 Task: Check the average views per listing of quartz counters in the last 1 year.
Action: Mouse moved to (1086, 249)
Screenshot: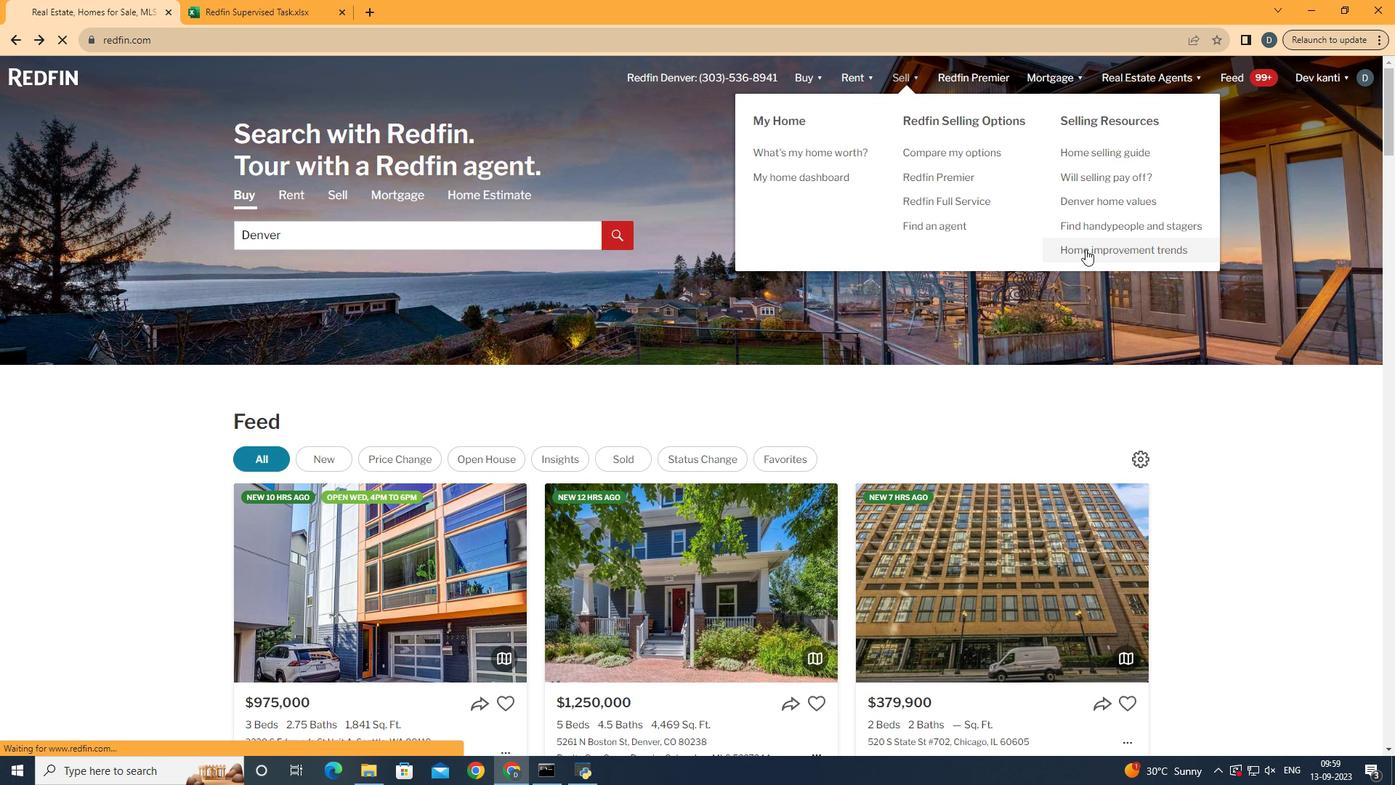 
Action: Mouse pressed left at (1086, 249)
Screenshot: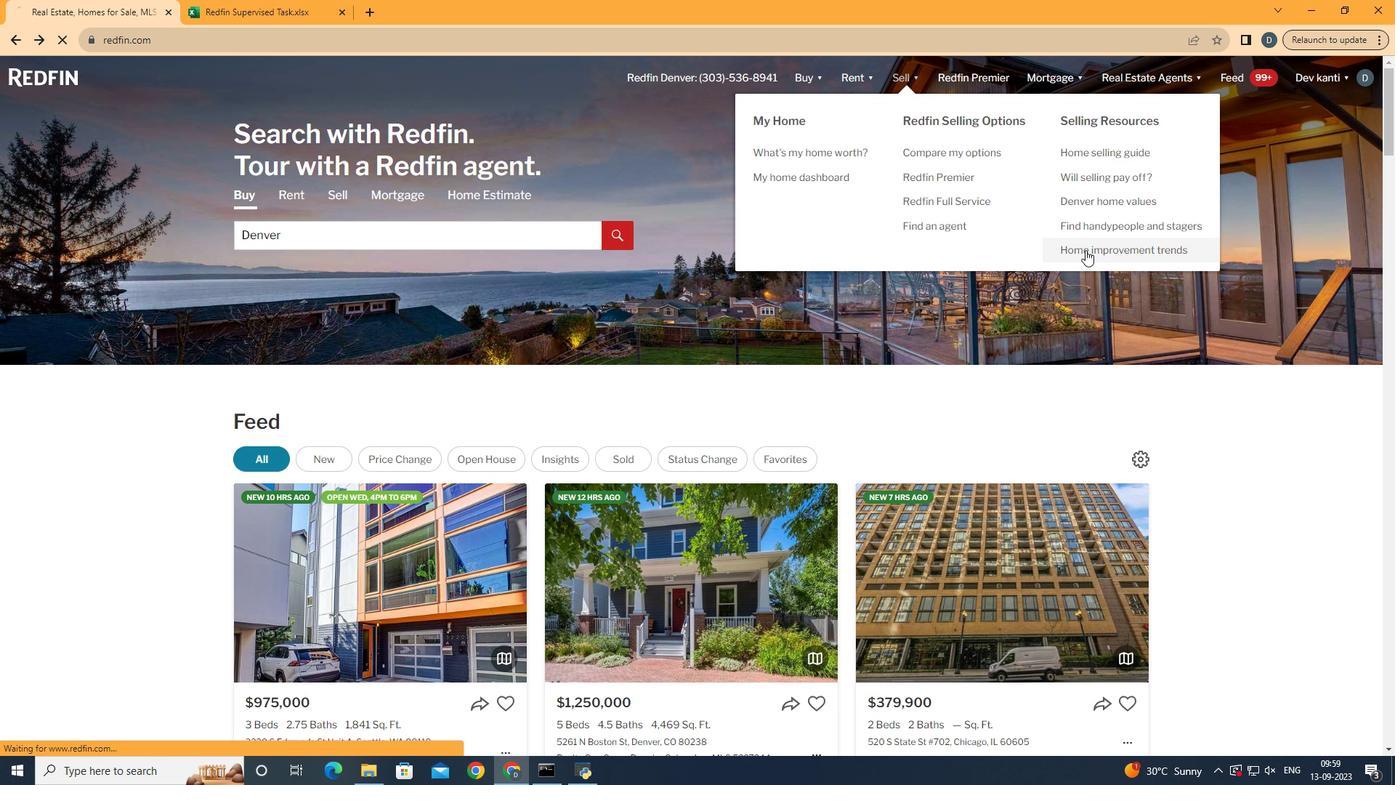 
Action: Mouse moved to (348, 277)
Screenshot: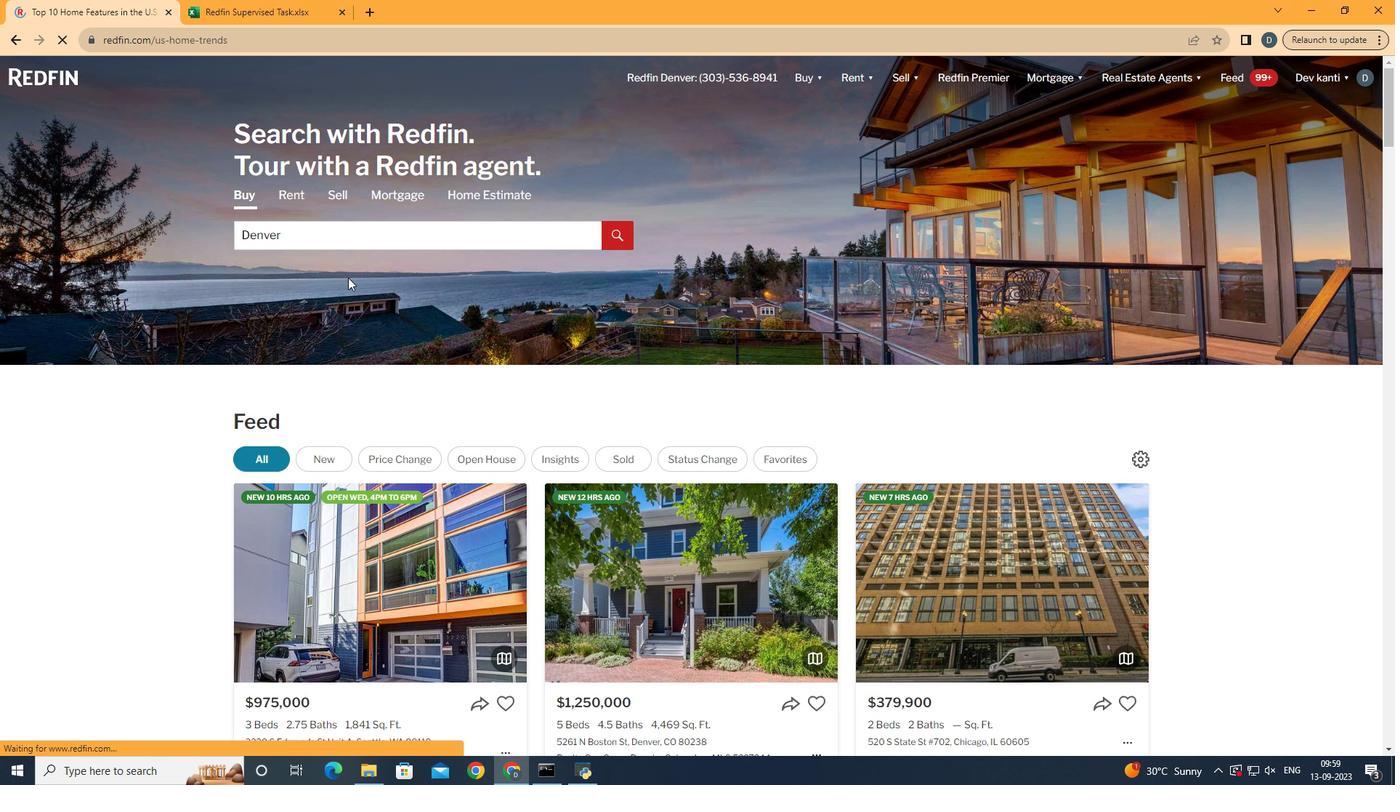 
Action: Mouse pressed left at (348, 277)
Screenshot: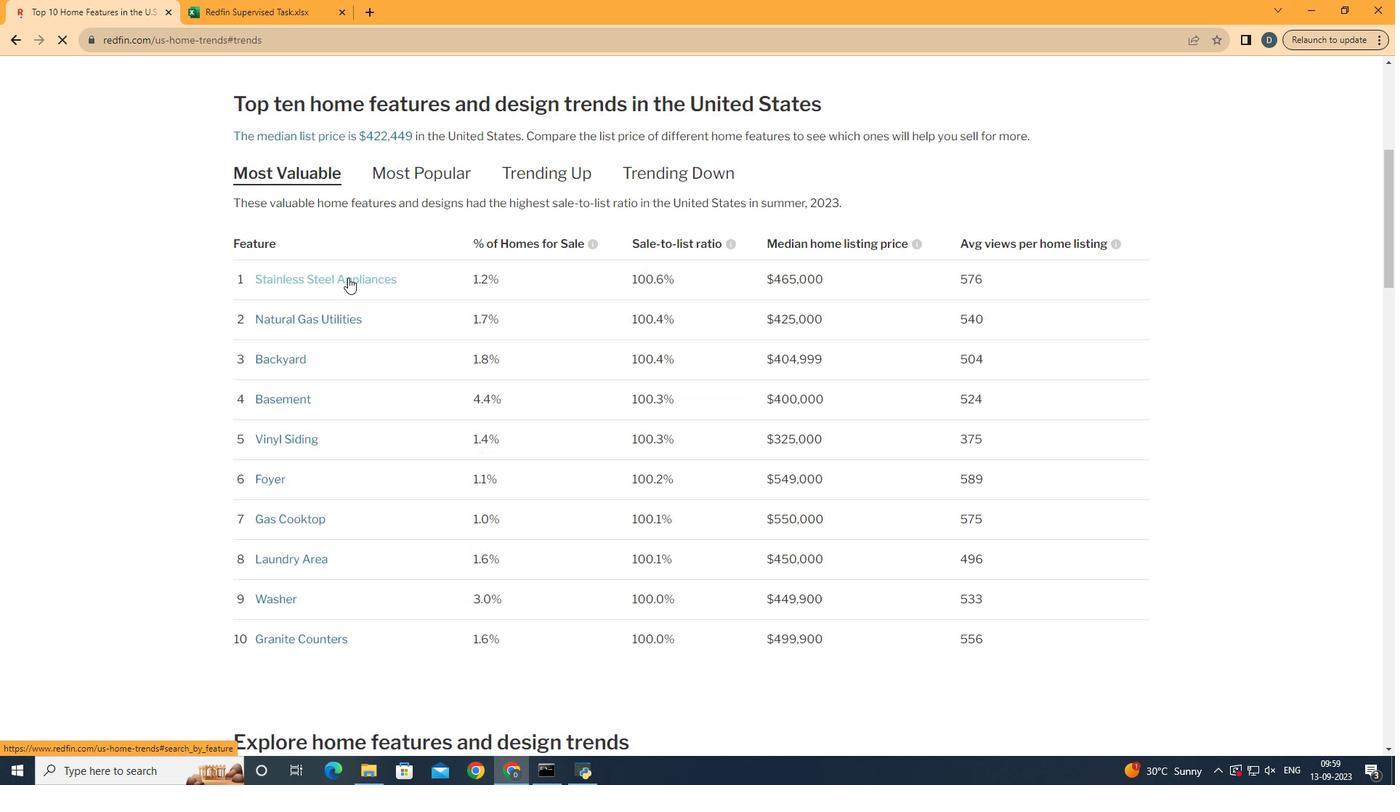 
Action: Mouse moved to (444, 429)
Screenshot: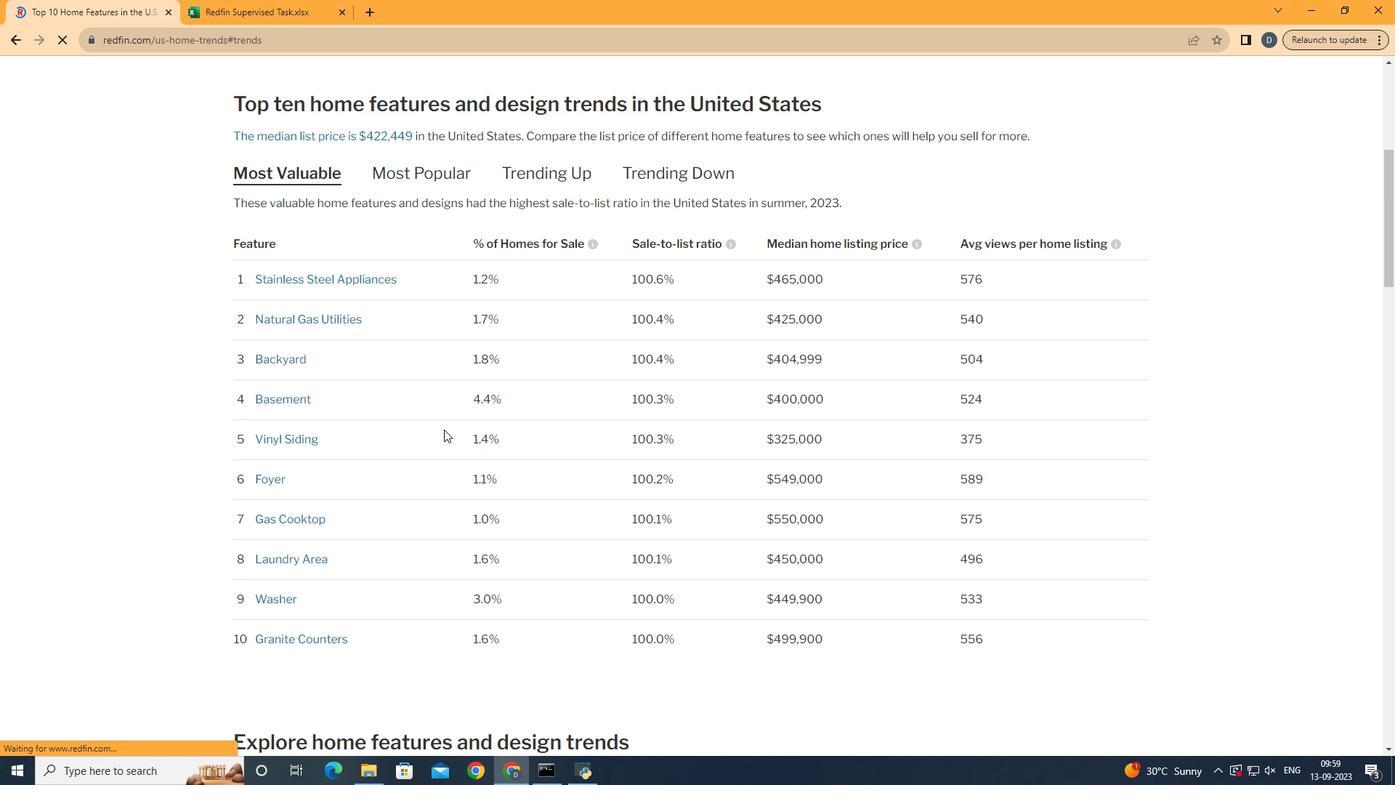 
Action: Mouse scrolled (444, 428) with delta (0, 0)
Screenshot: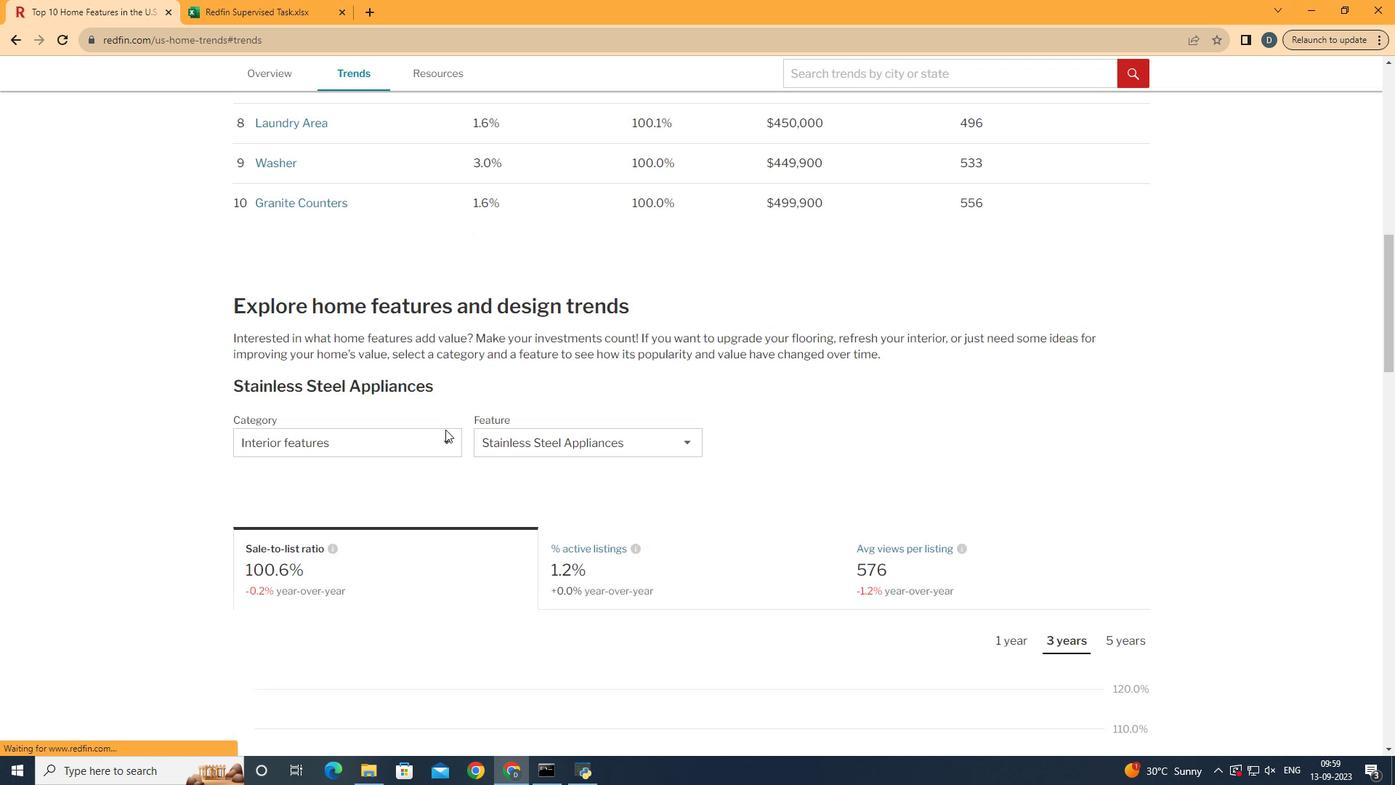 
Action: Mouse scrolled (444, 428) with delta (0, 0)
Screenshot: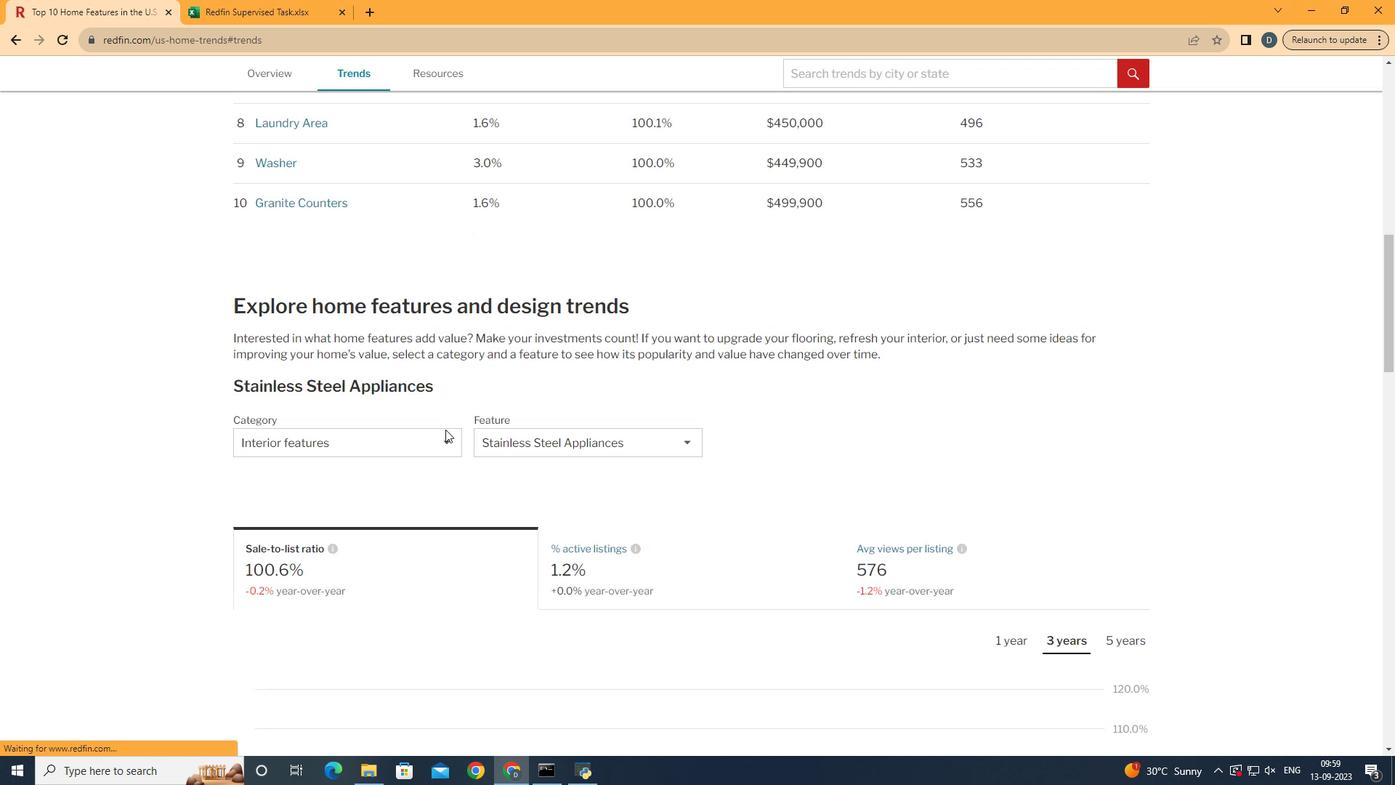
Action: Mouse scrolled (444, 428) with delta (0, 0)
Screenshot: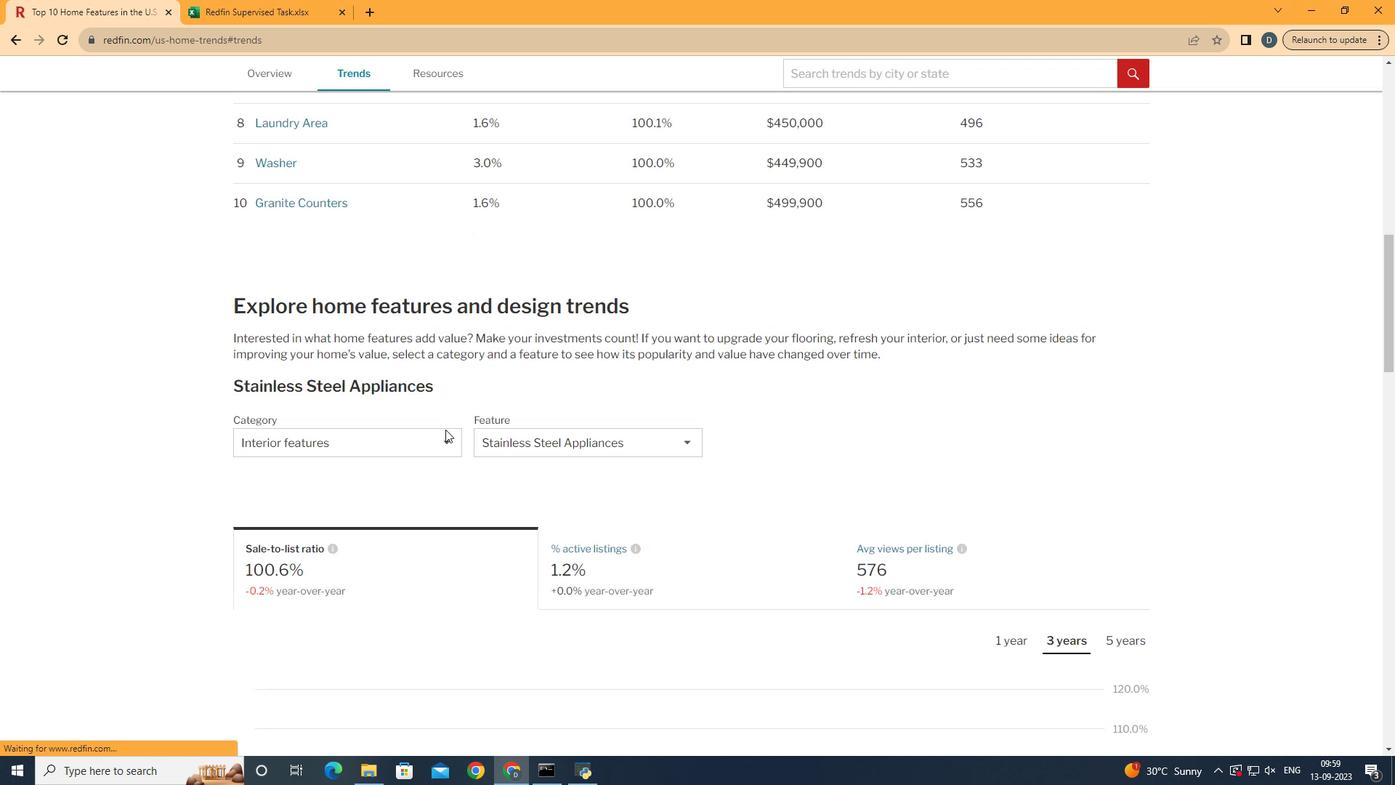 
Action: Mouse scrolled (444, 428) with delta (0, 0)
Screenshot: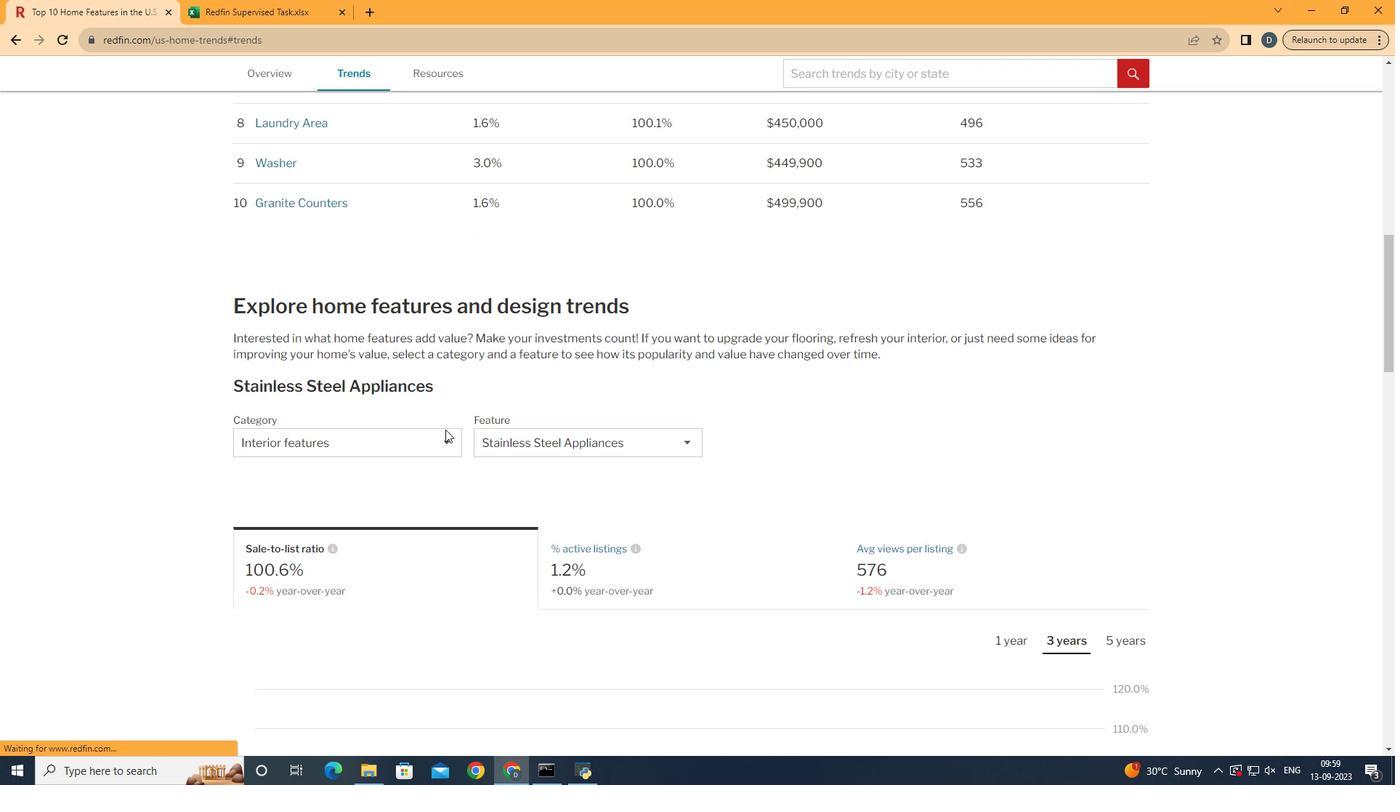 
Action: Mouse scrolled (444, 428) with delta (0, 0)
Screenshot: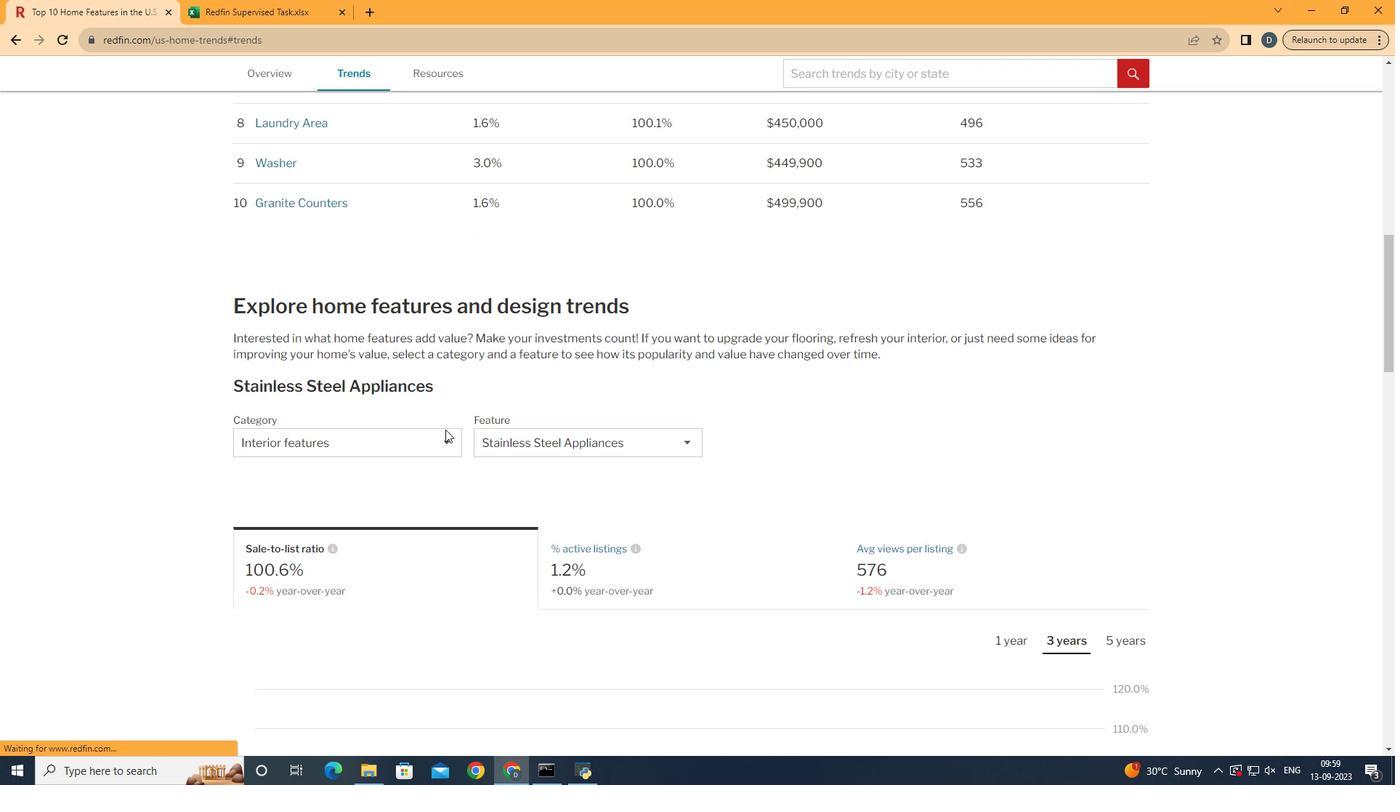 
Action: Mouse moved to (445, 429)
Screenshot: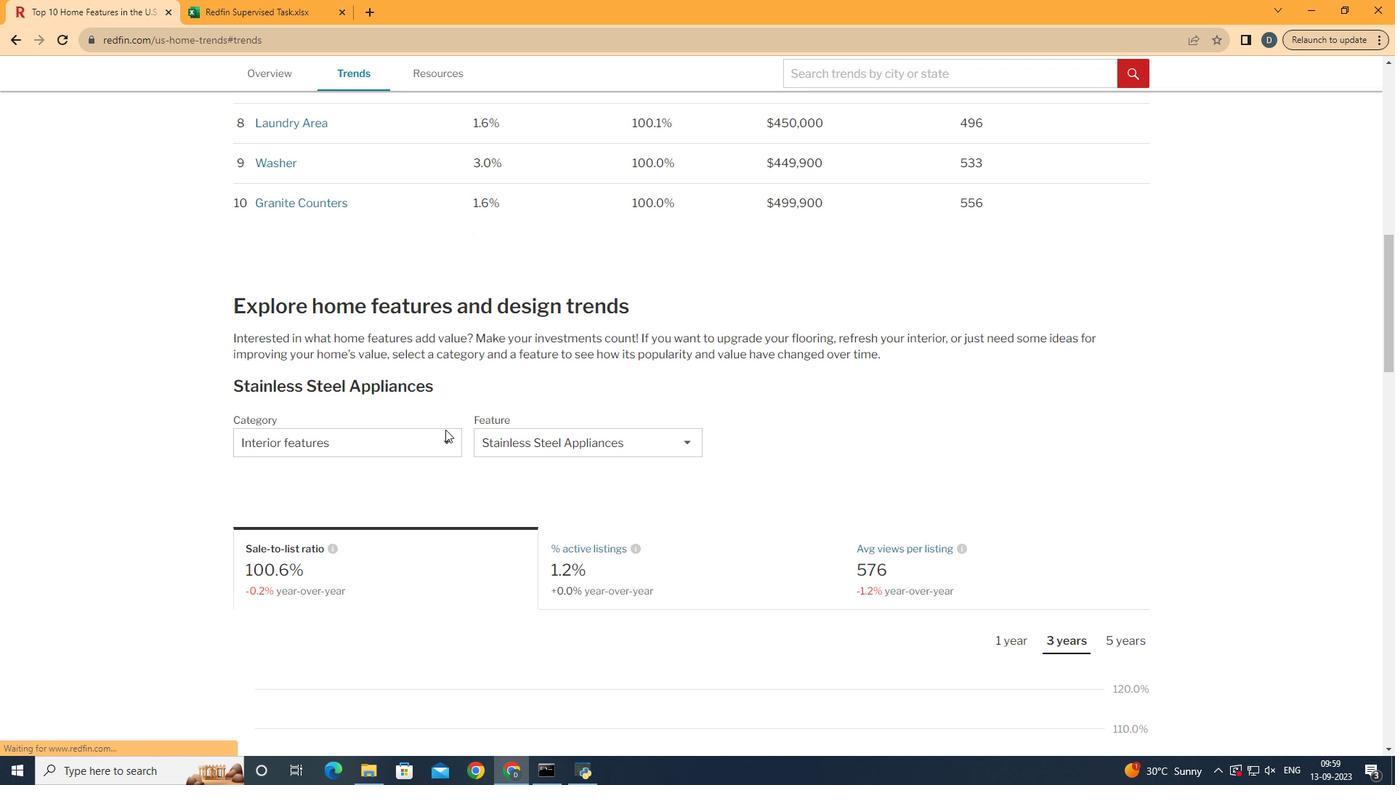 
Action: Mouse scrolled (445, 428) with delta (0, 0)
Screenshot: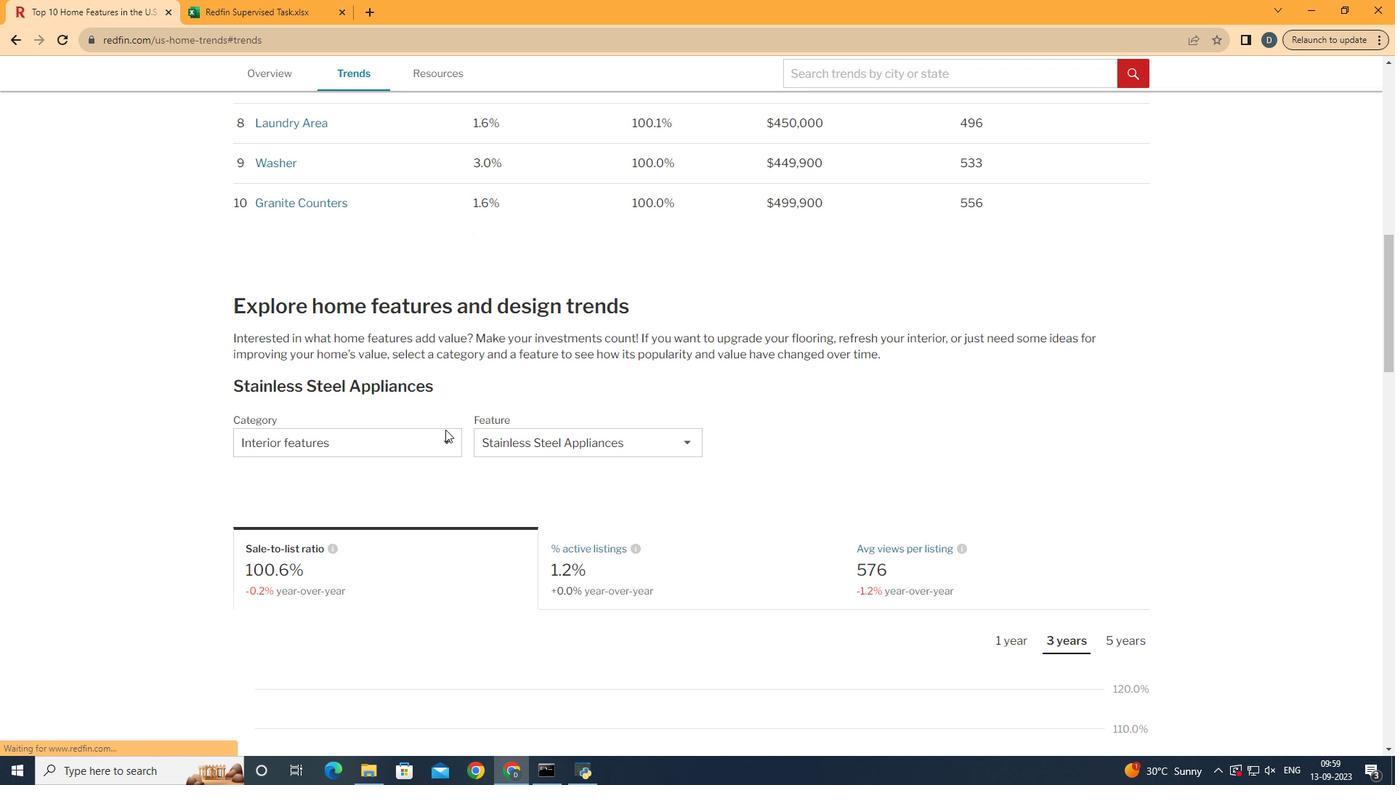 
Action: Mouse moved to (394, 439)
Screenshot: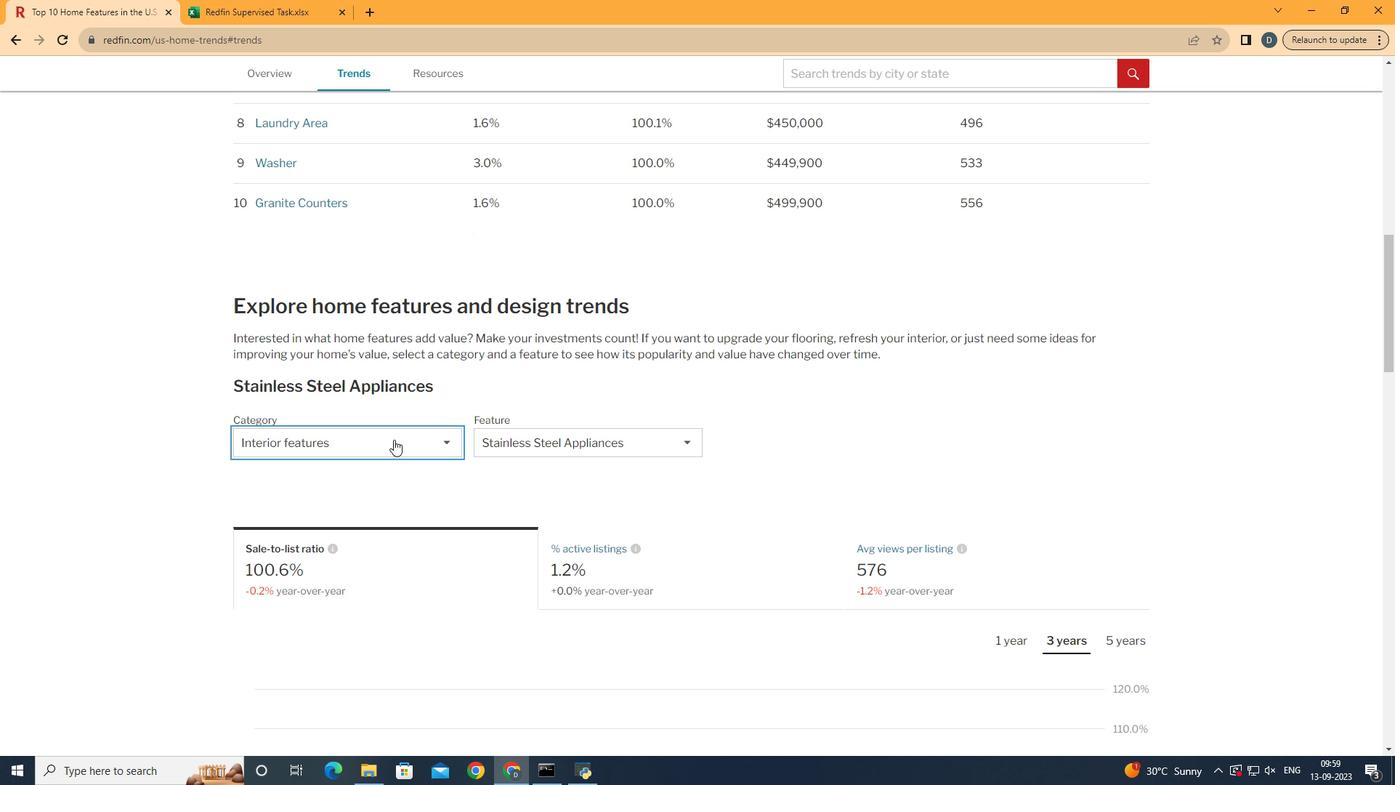 
Action: Mouse pressed left at (394, 439)
Screenshot: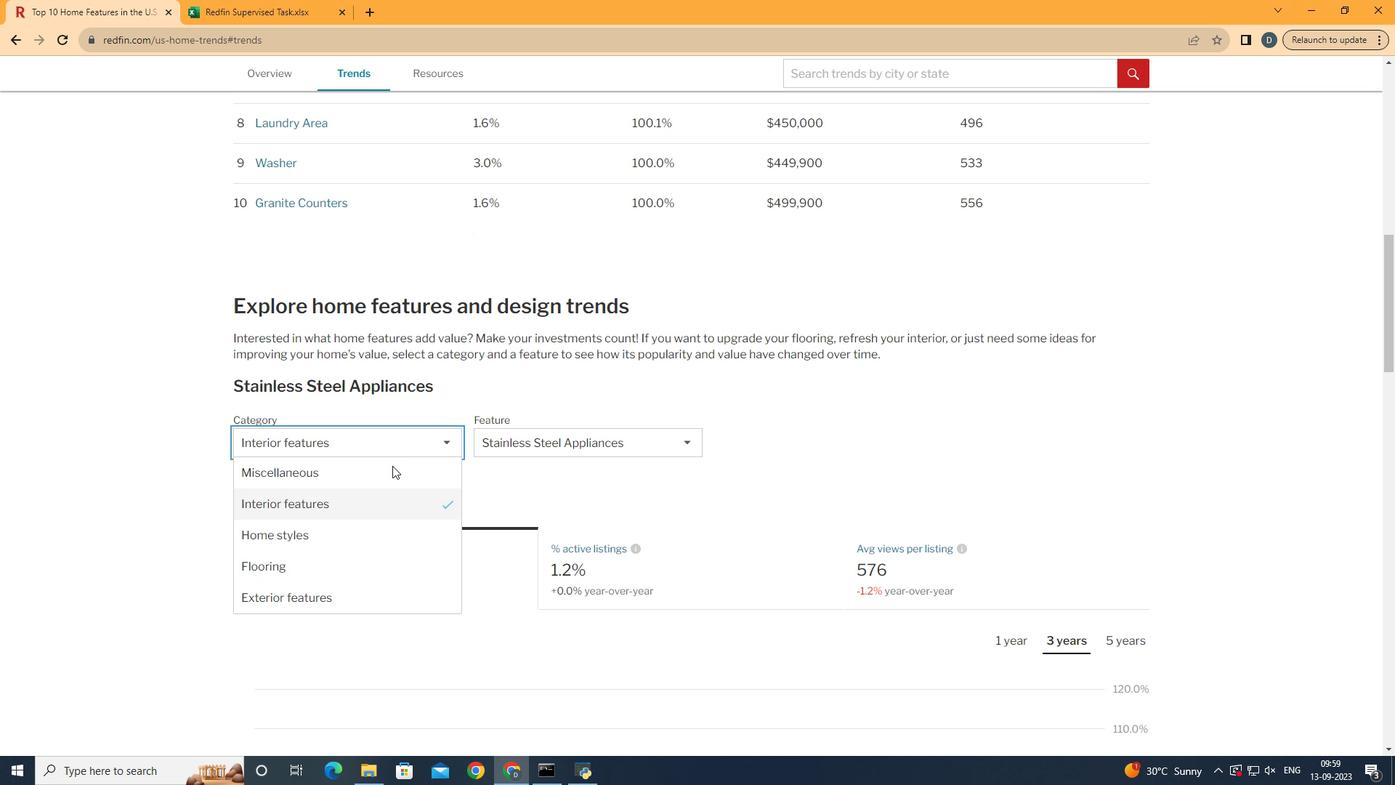 
Action: Mouse moved to (386, 514)
Screenshot: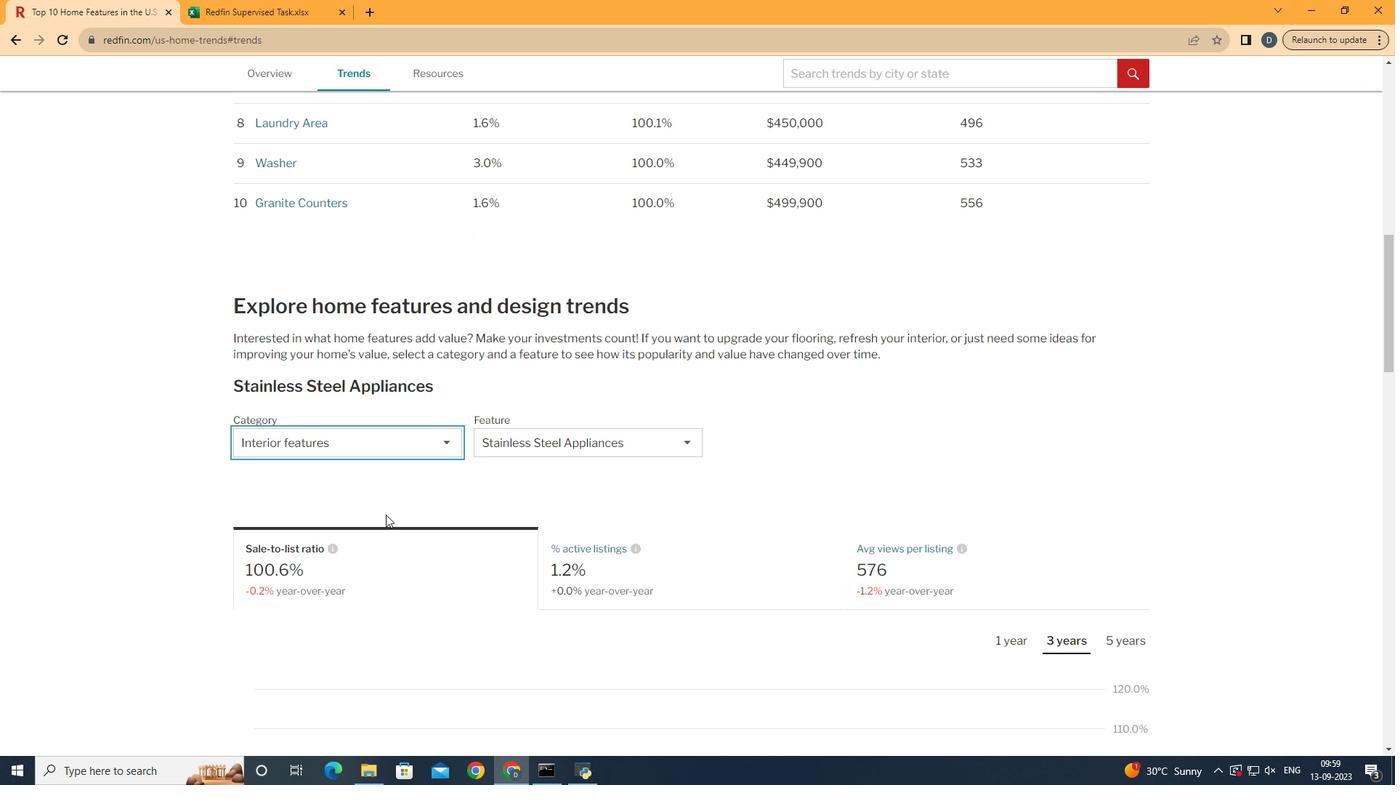 
Action: Mouse pressed left at (386, 514)
Screenshot: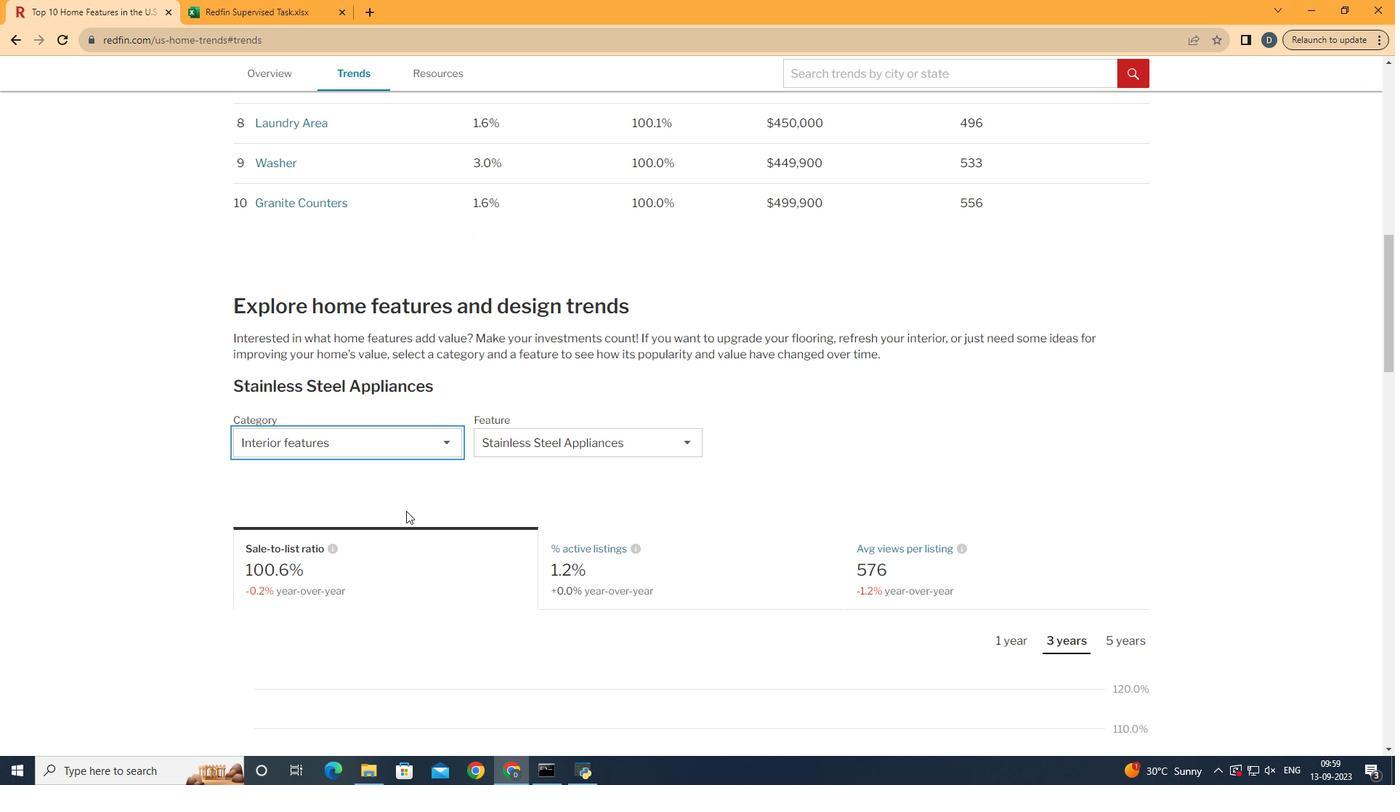 
Action: Mouse moved to (641, 443)
Screenshot: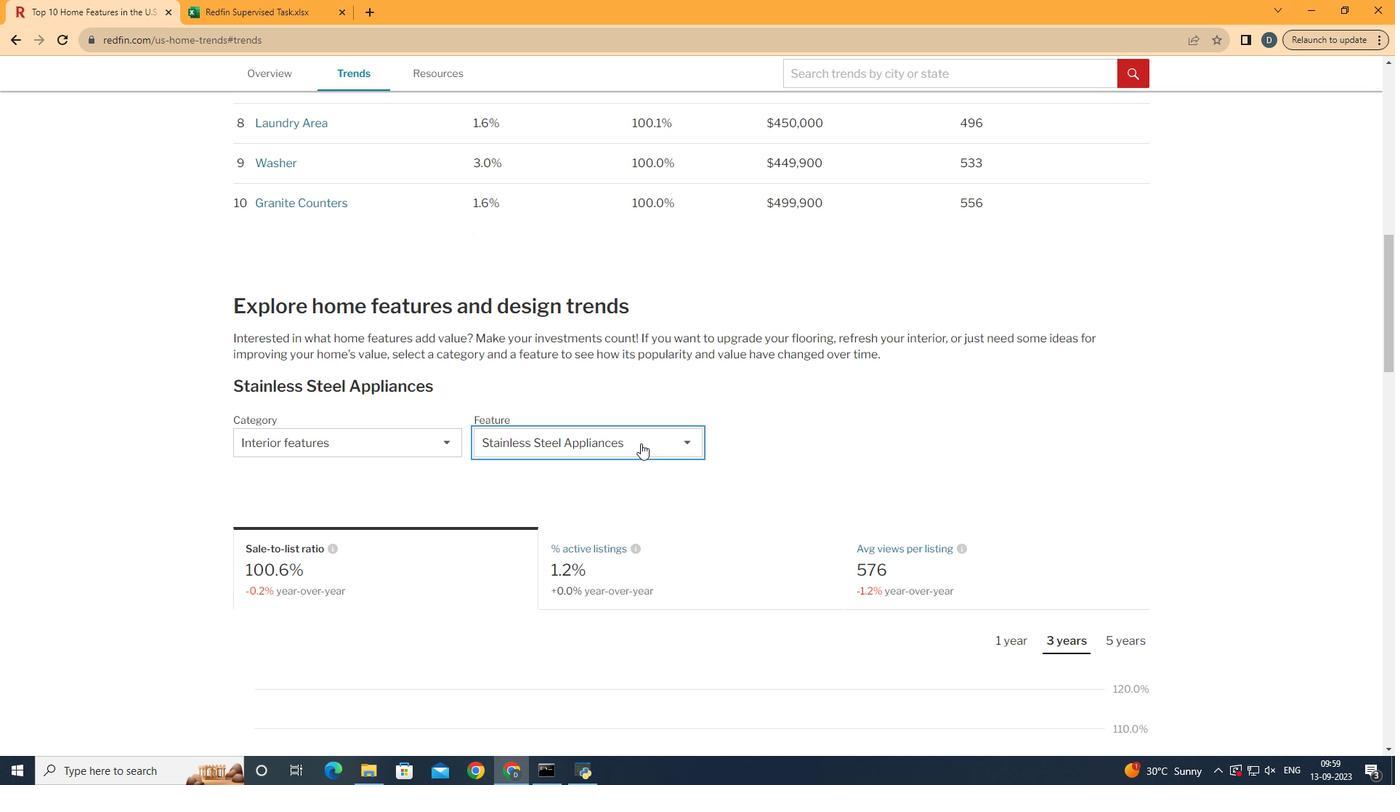 
Action: Mouse pressed left at (641, 443)
Screenshot: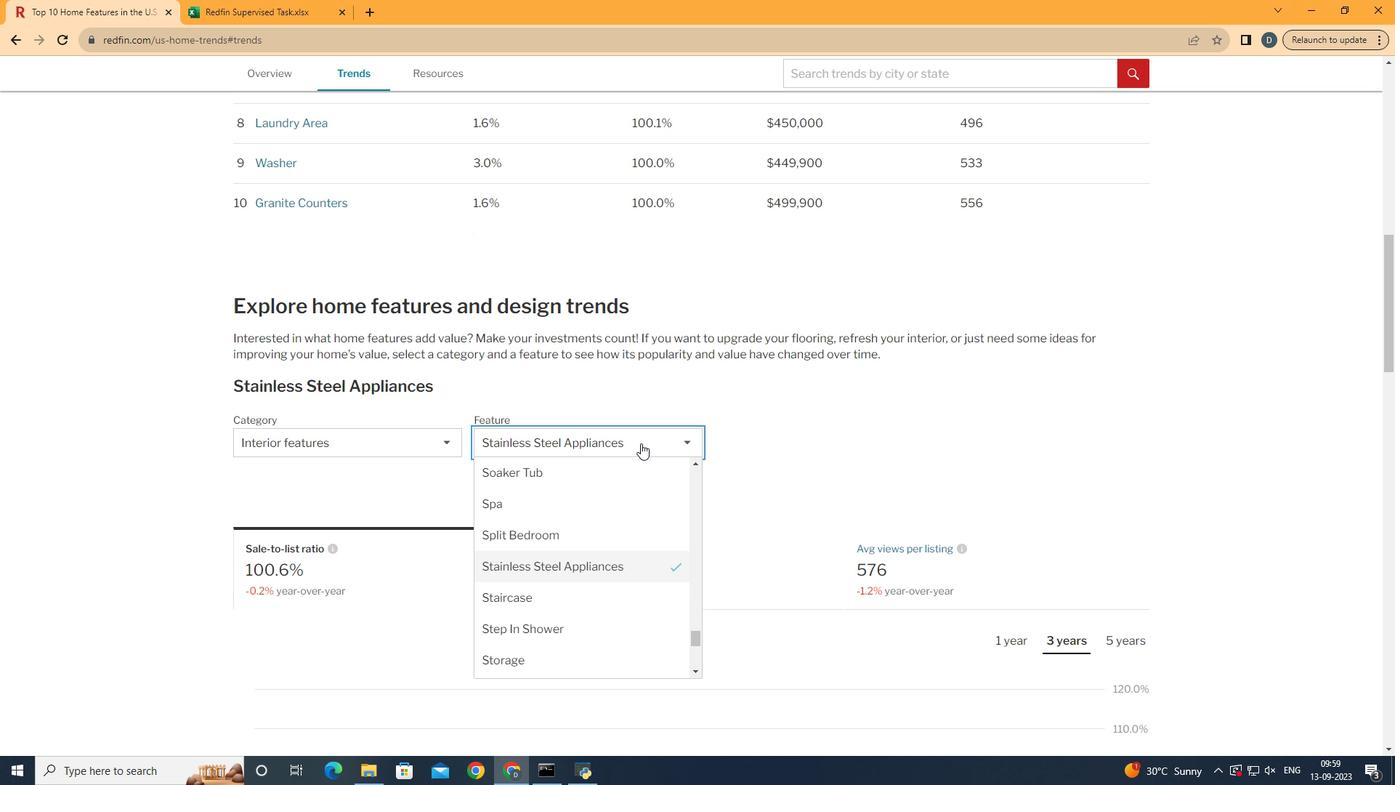
Action: Mouse moved to (636, 491)
Screenshot: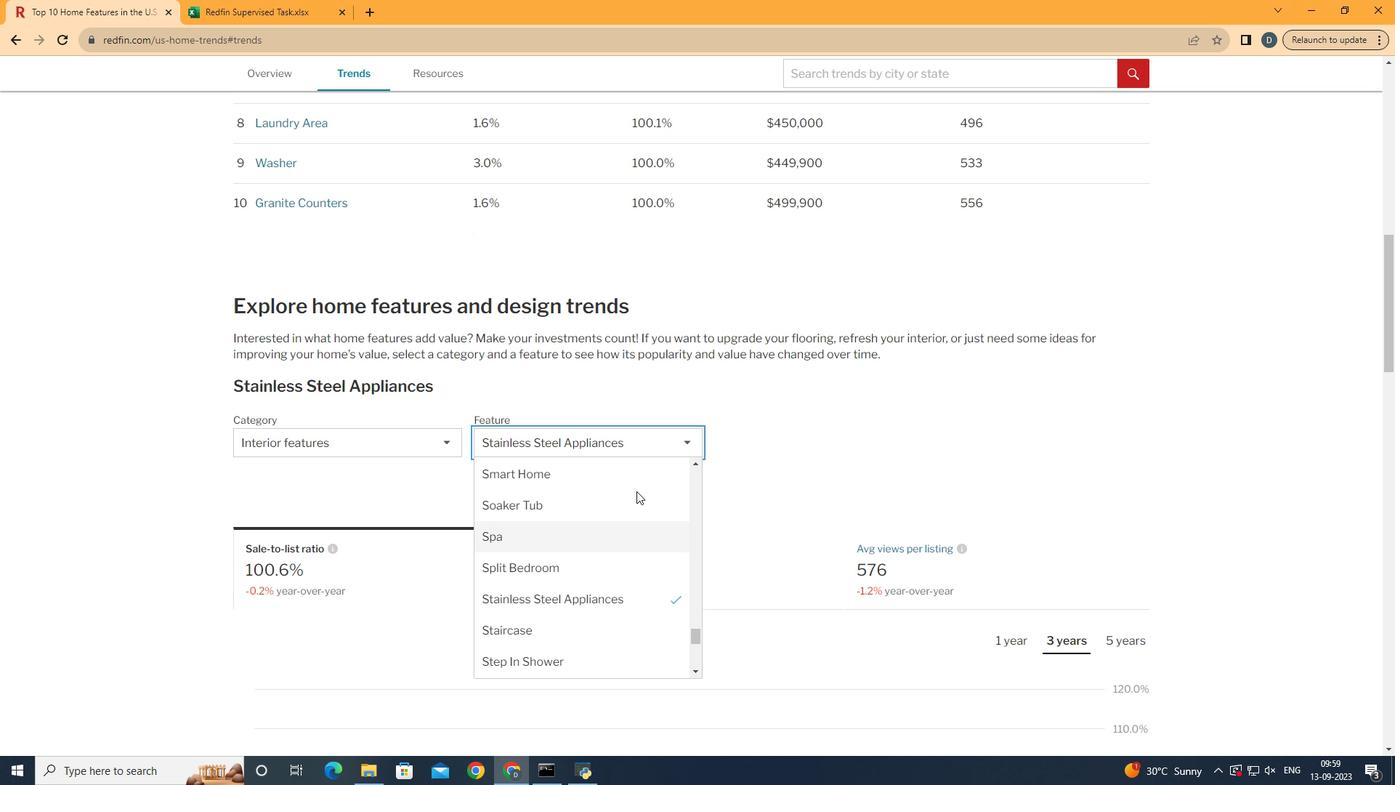 
Action: Mouse scrolled (636, 492) with delta (0, 0)
Screenshot: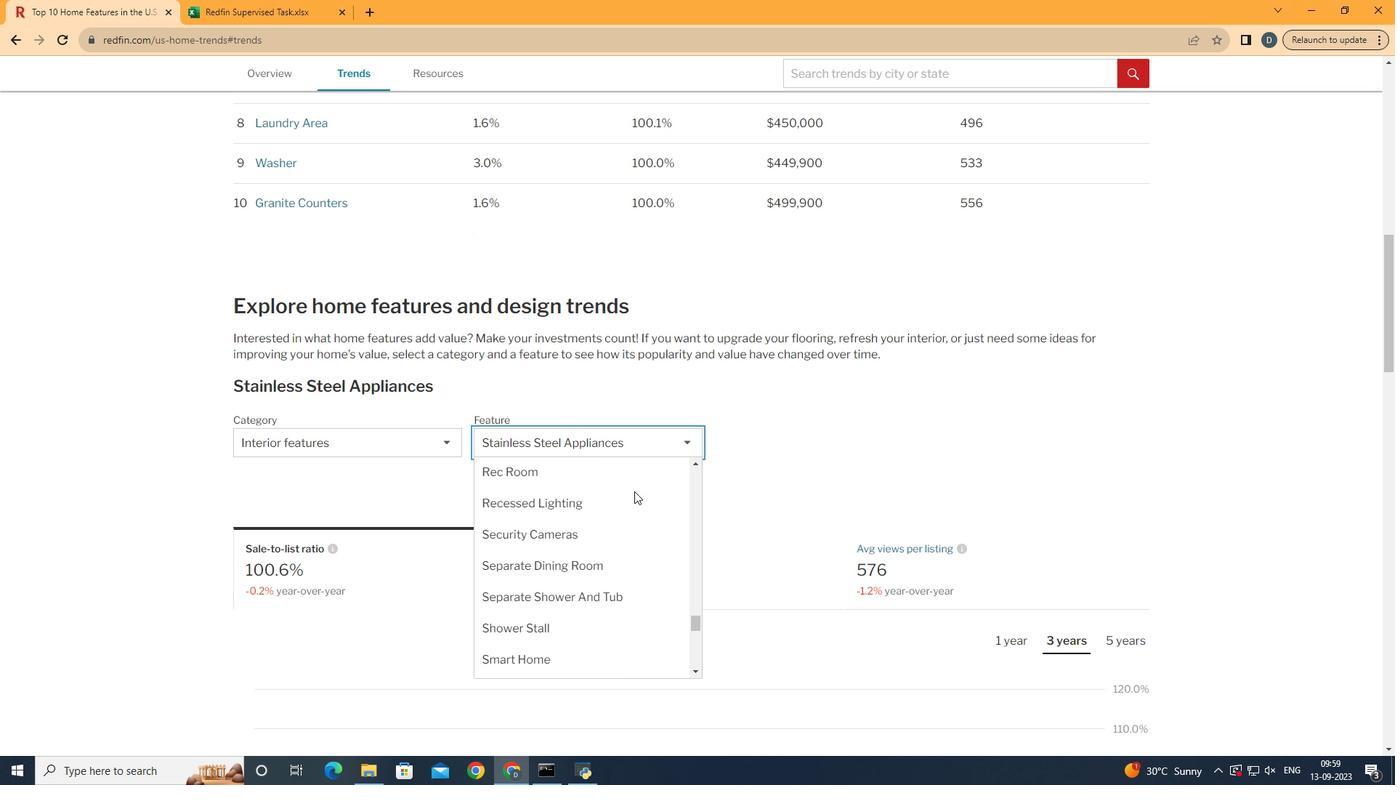
Action: Mouse scrolled (636, 492) with delta (0, 0)
Screenshot: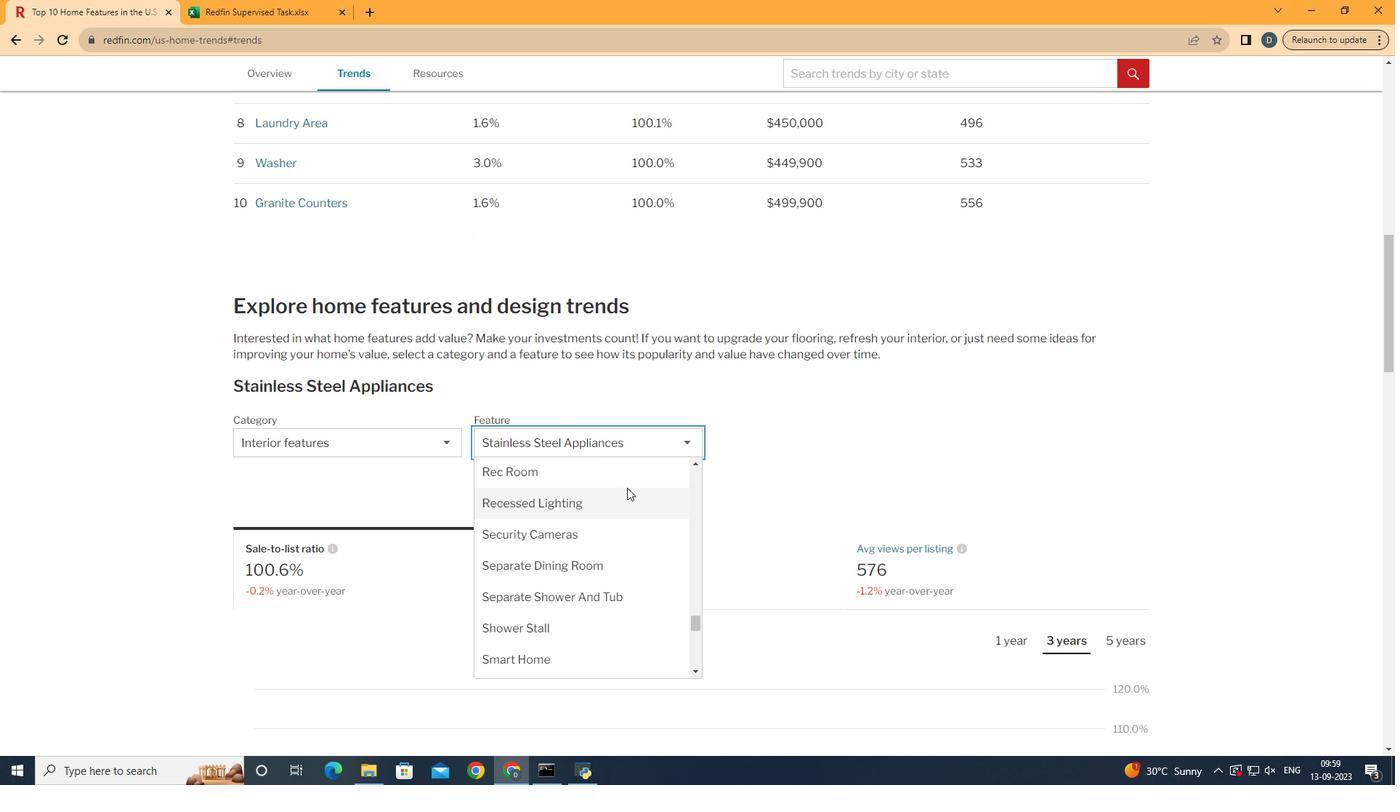 
Action: Mouse scrolled (636, 492) with delta (0, 0)
Screenshot: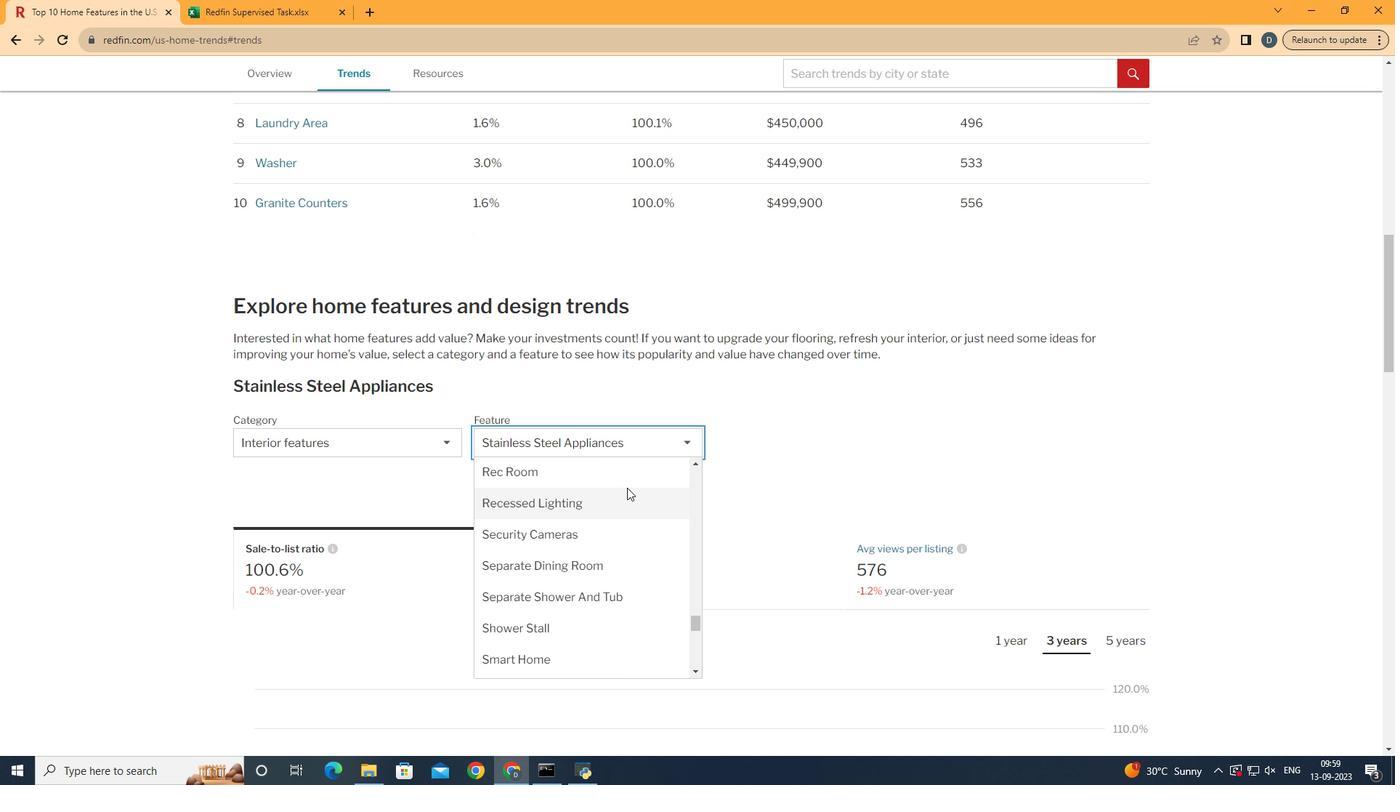 
Action: Mouse moved to (635, 514)
Screenshot: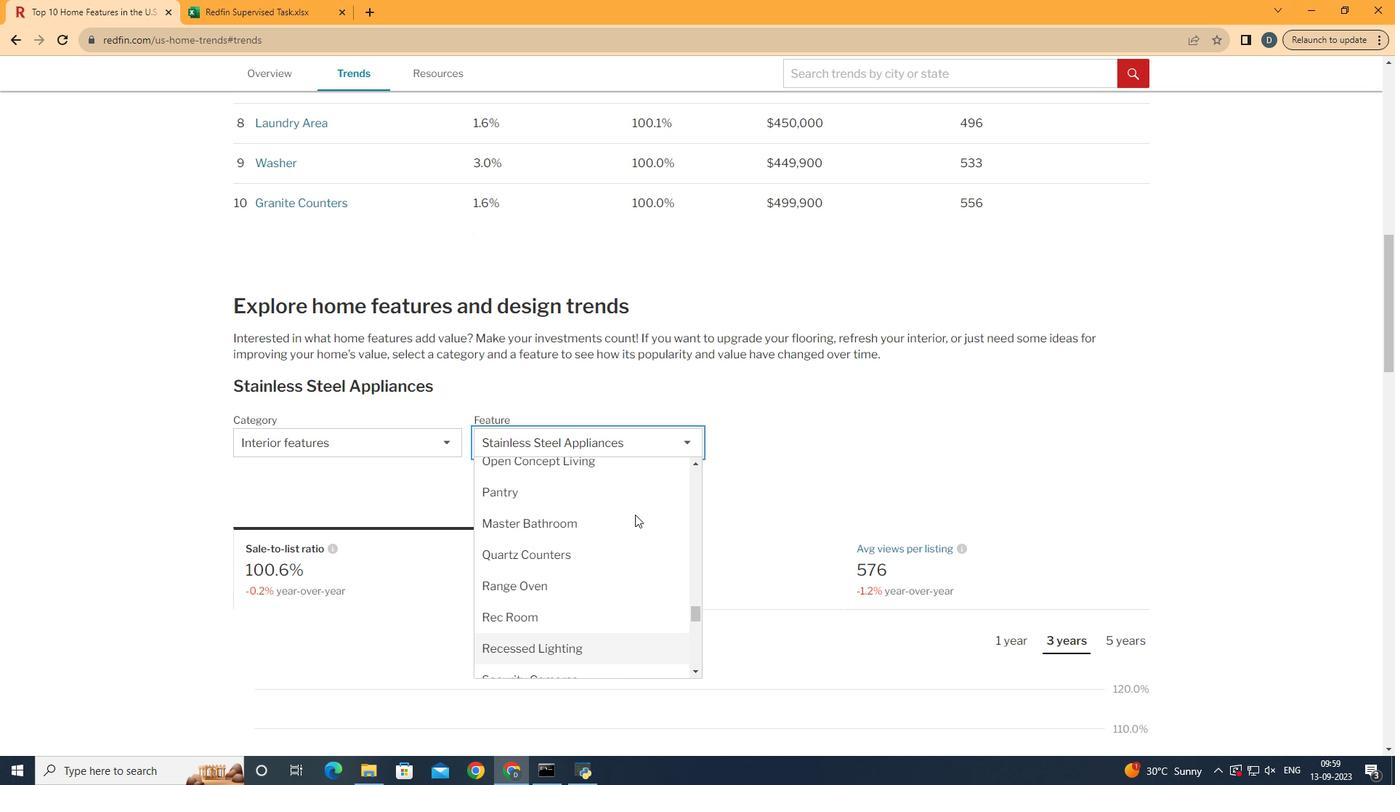 
Action: Mouse scrolled (635, 514) with delta (0, 0)
Screenshot: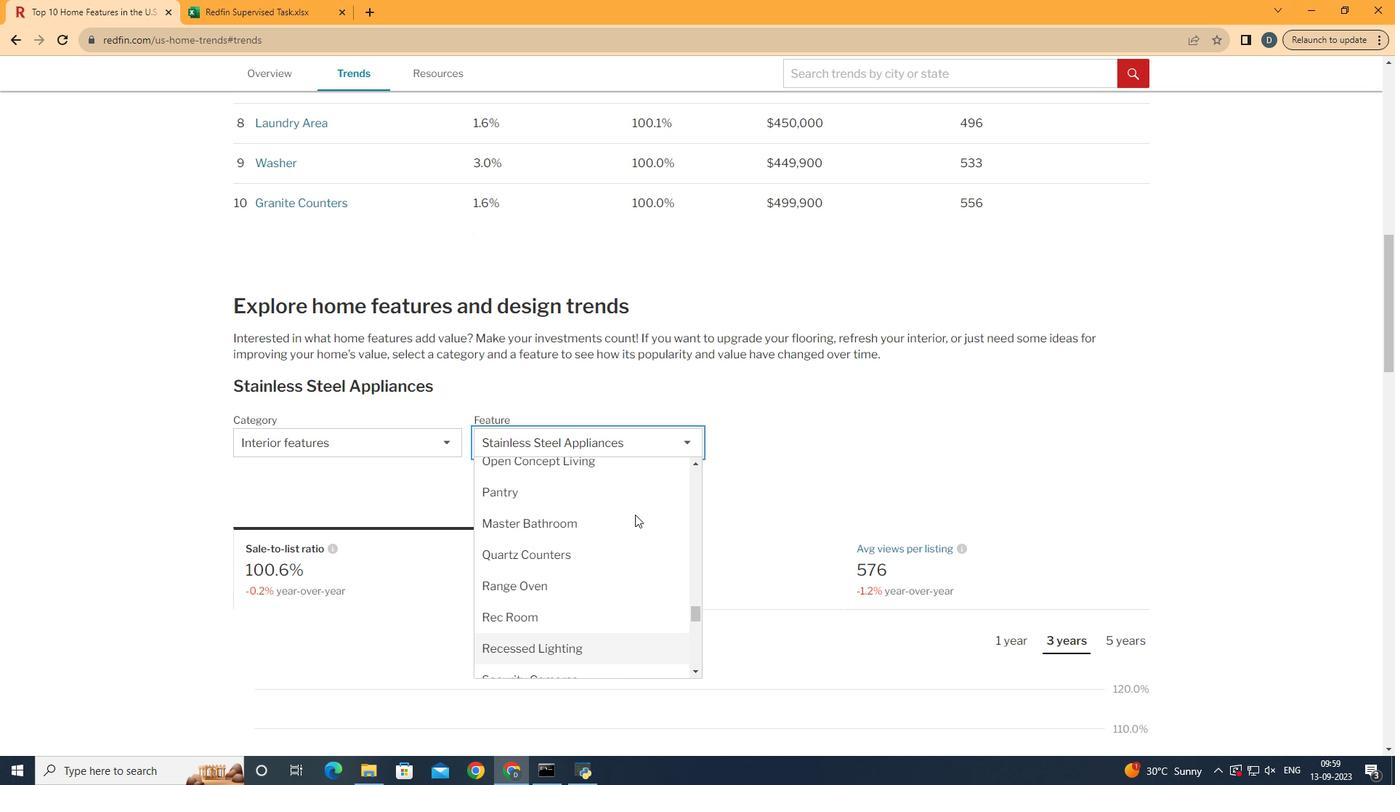 
Action: Mouse moved to (635, 514)
Screenshot: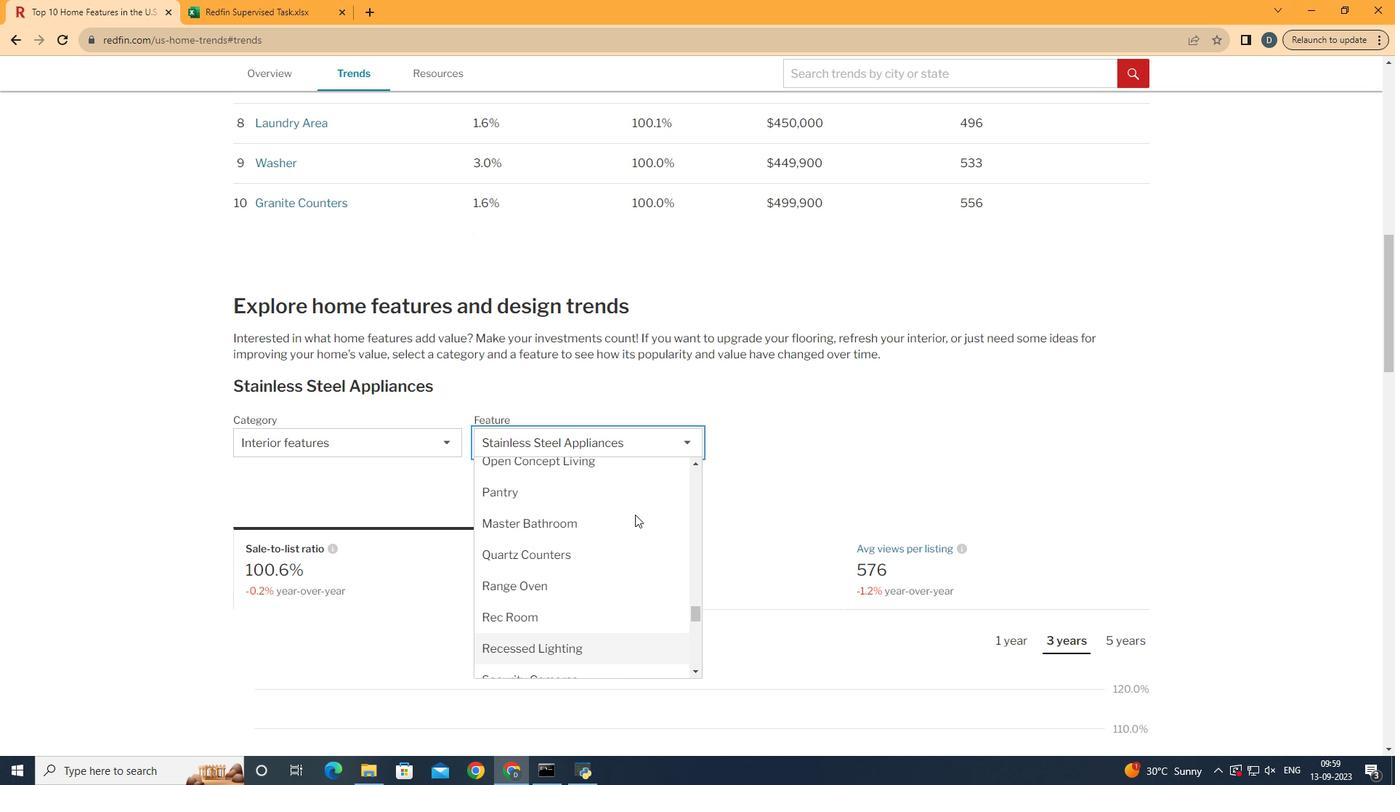 
Action: Mouse scrolled (635, 515) with delta (0, 0)
Screenshot: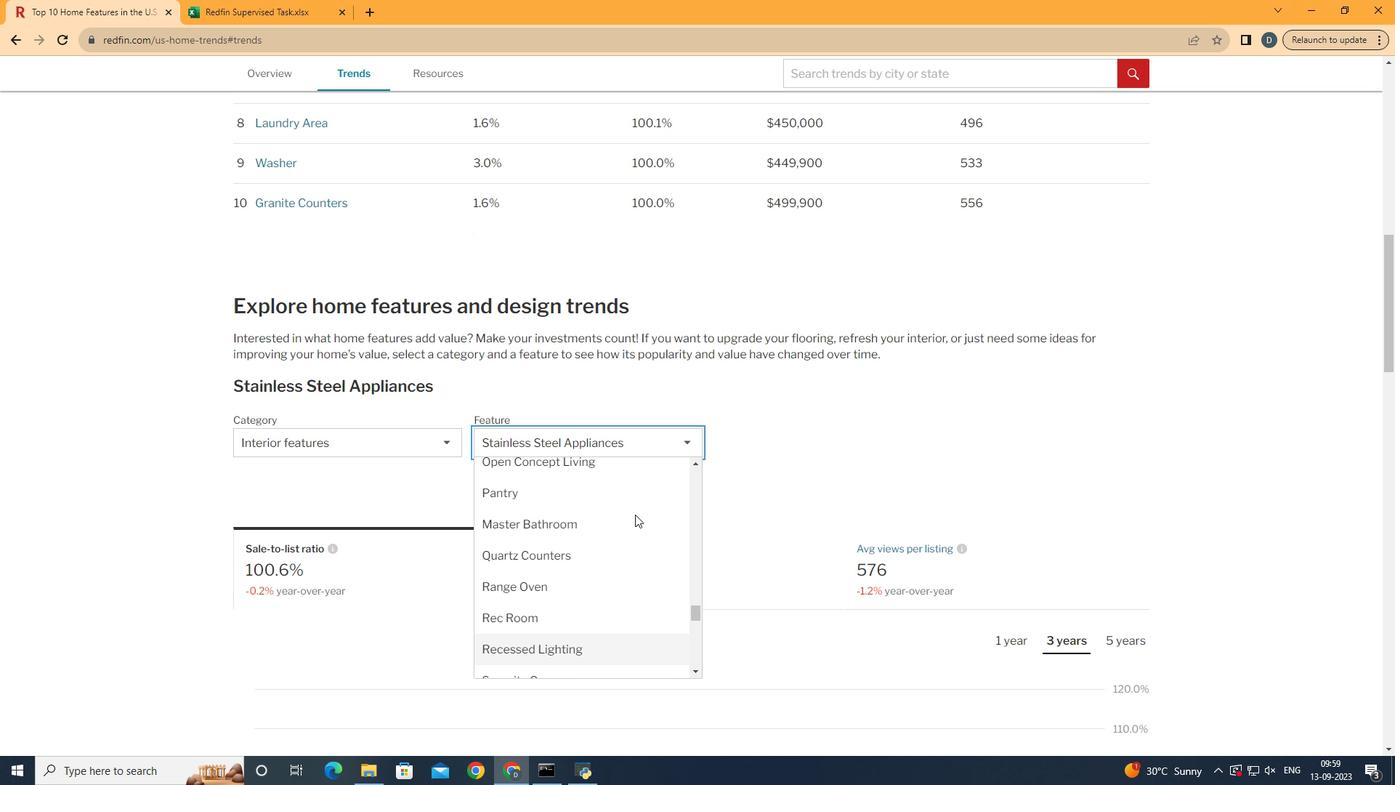 
Action: Mouse moved to (627, 556)
Screenshot: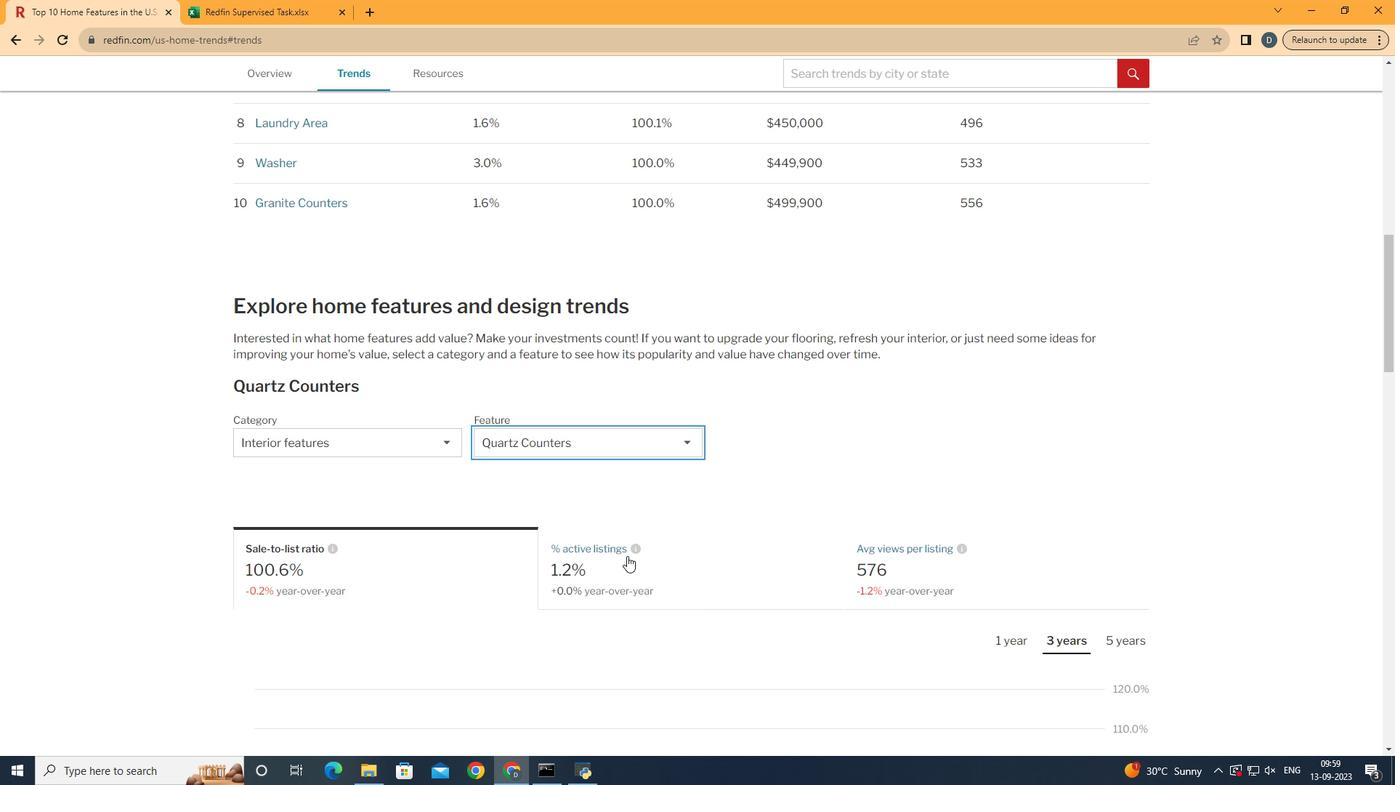 
Action: Mouse pressed left at (627, 556)
Screenshot: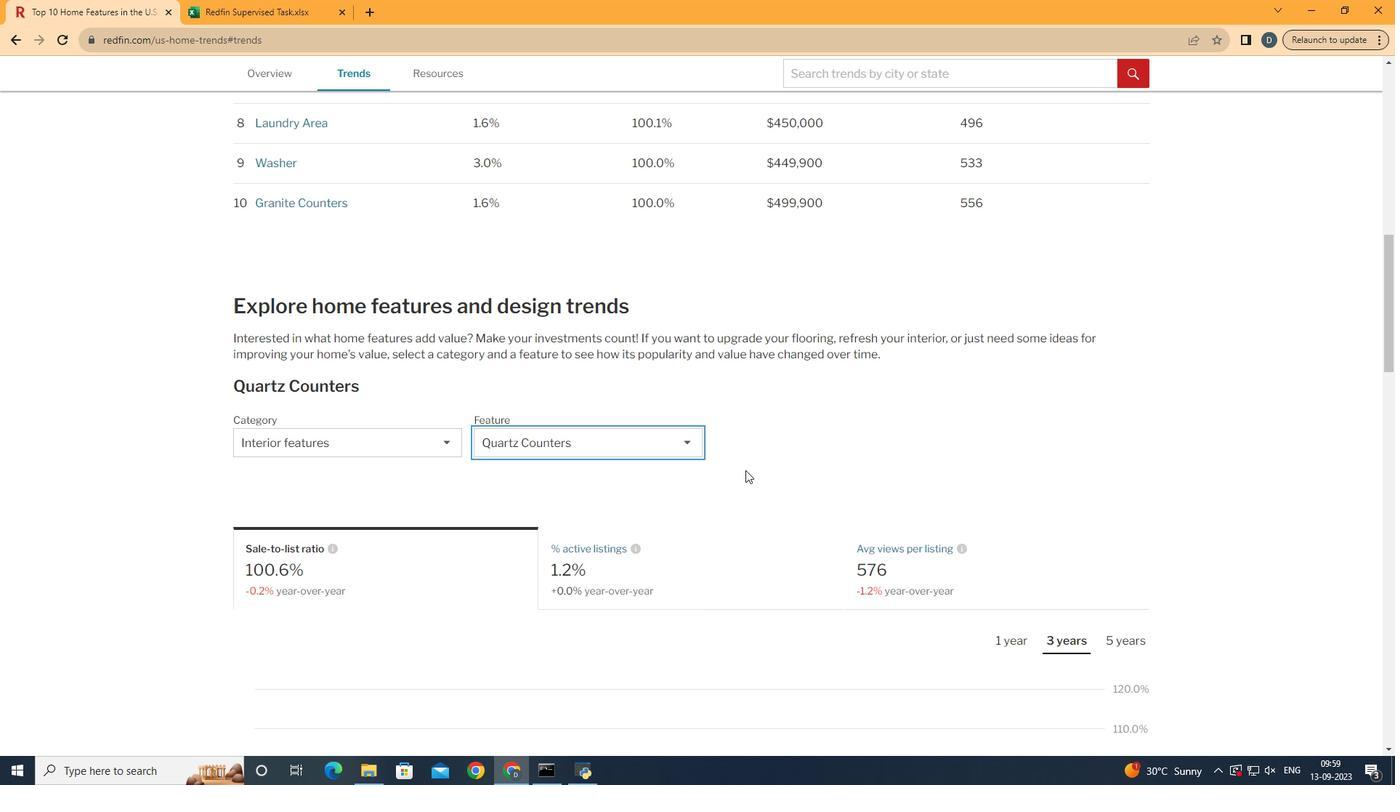
Action: Mouse moved to (818, 439)
Screenshot: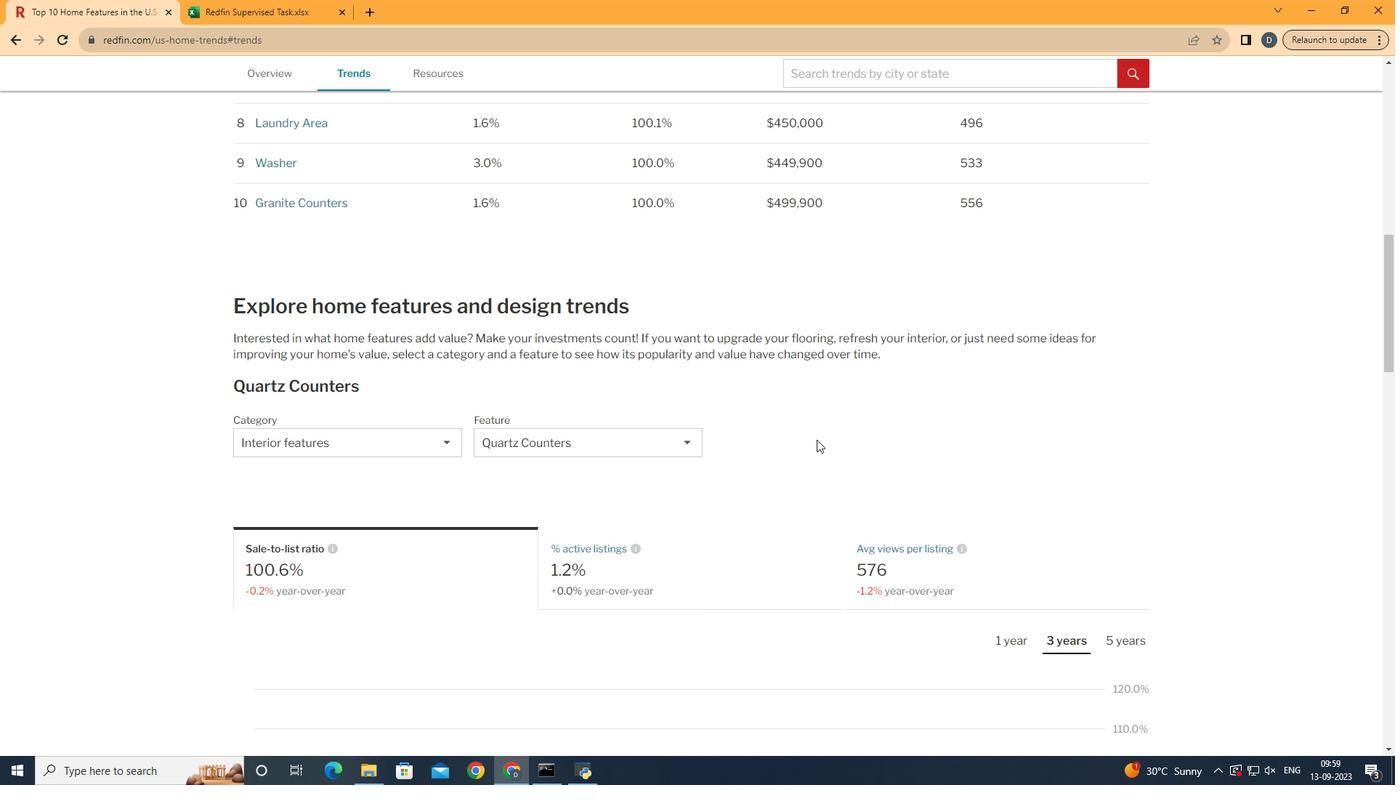 
Action: Mouse pressed left at (818, 439)
Screenshot: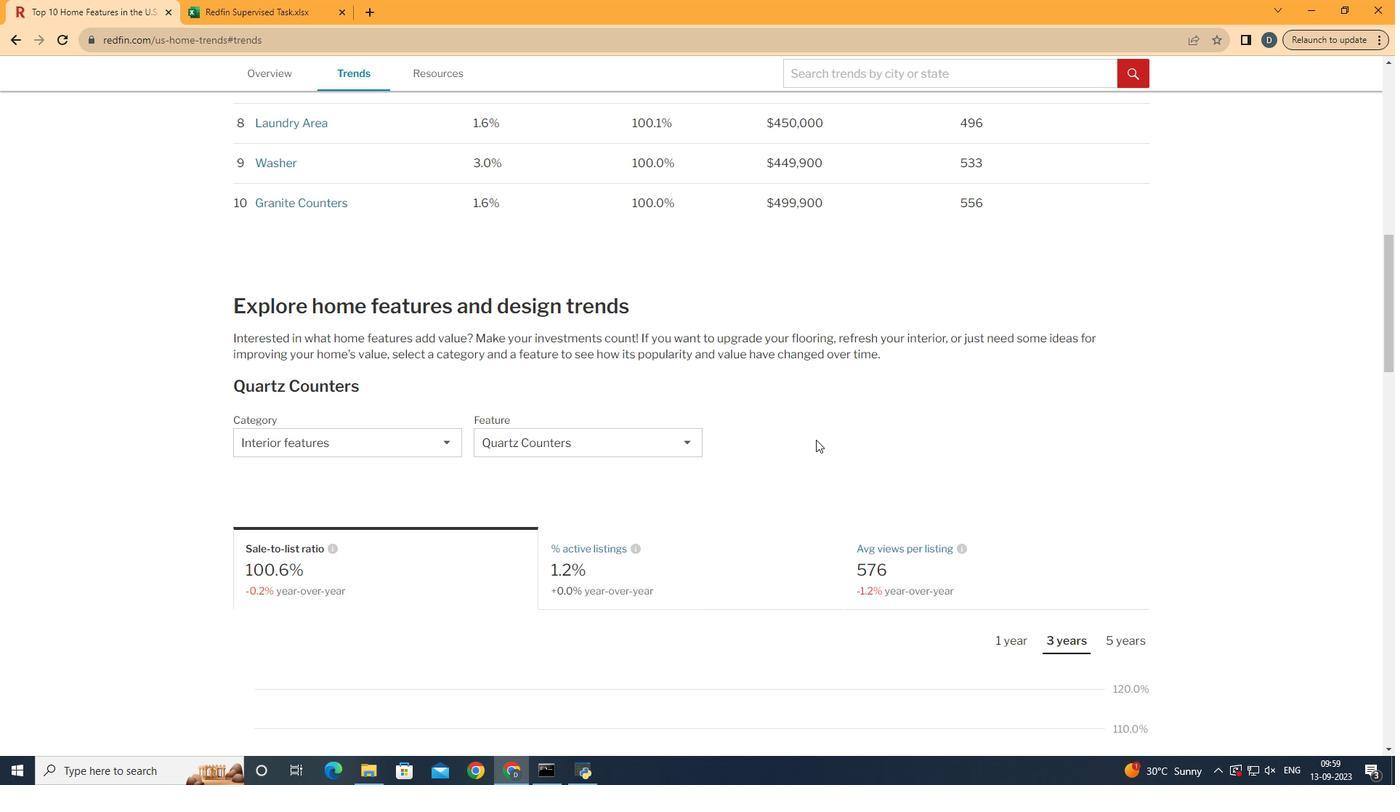 
Action: Mouse moved to (812, 441)
Screenshot: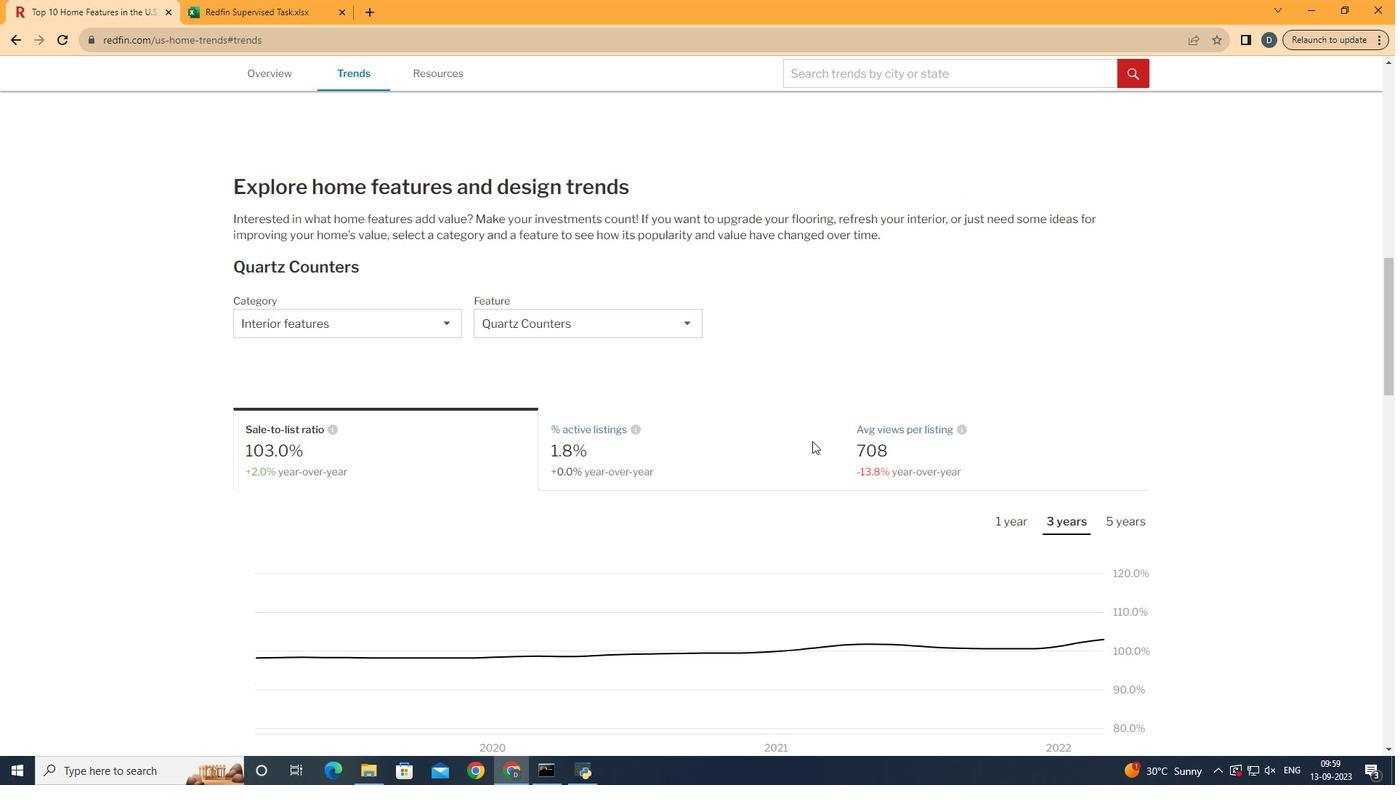 
Action: Mouse scrolled (812, 440) with delta (0, 0)
Screenshot: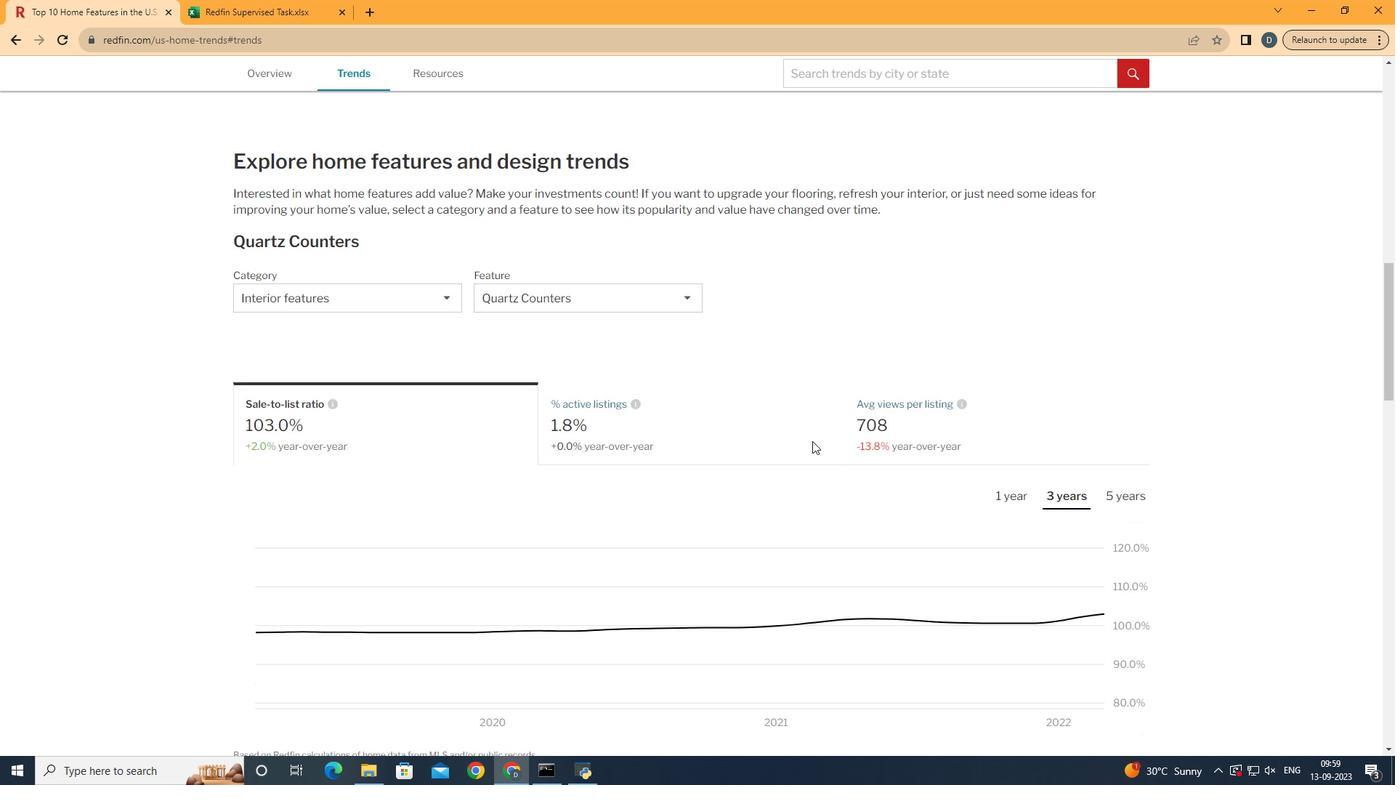 
Action: Mouse scrolled (812, 440) with delta (0, 0)
Screenshot: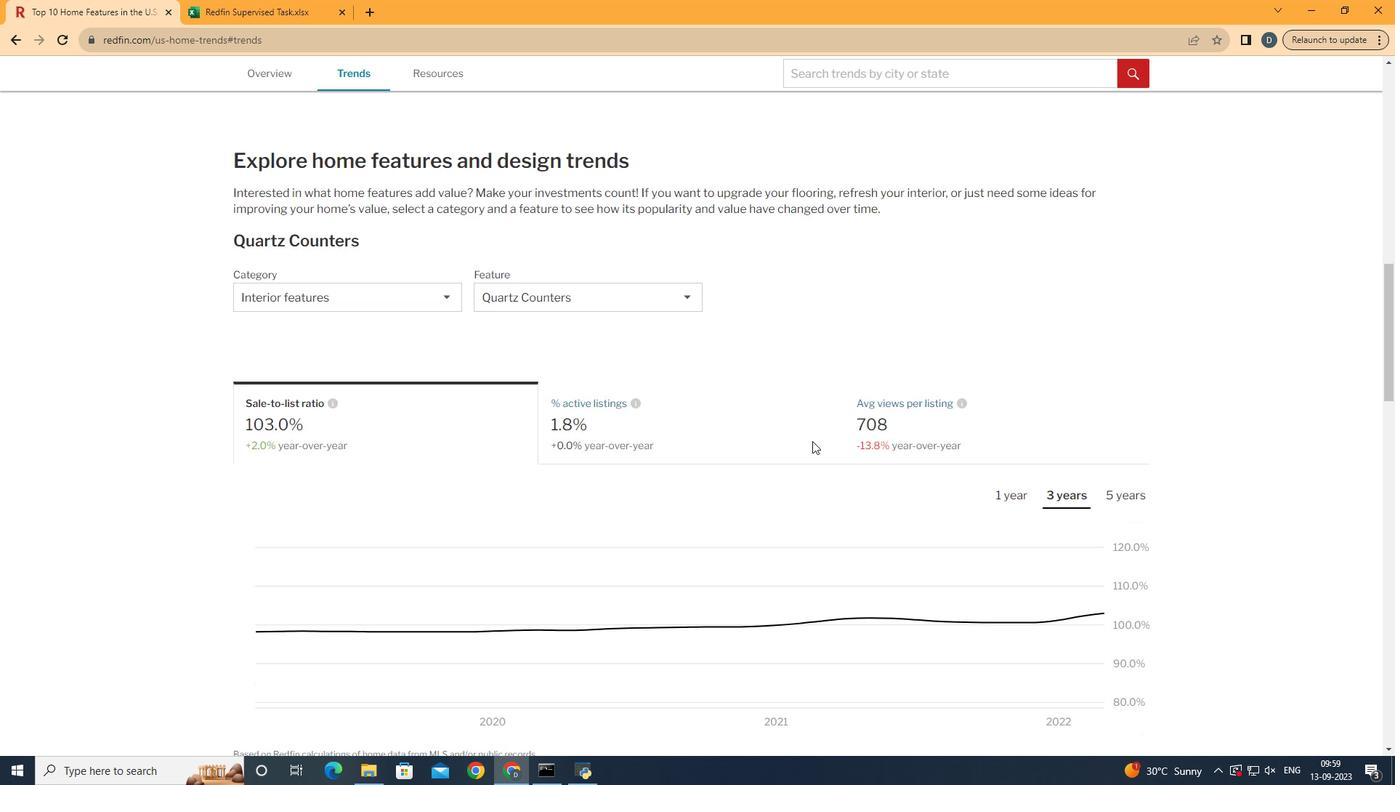 
Action: Mouse moved to (711, 417)
Screenshot: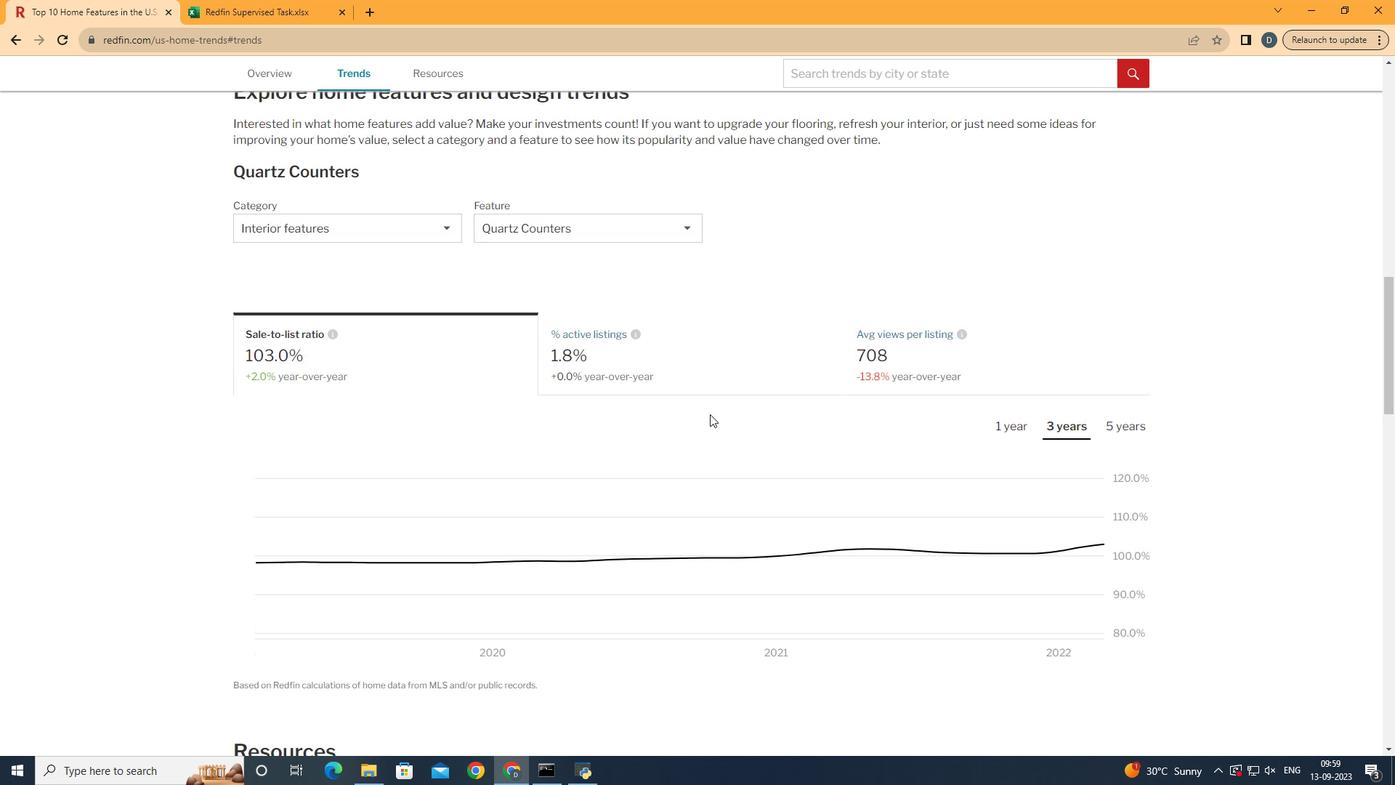 
Action: Mouse scrolled (711, 416) with delta (0, 0)
Screenshot: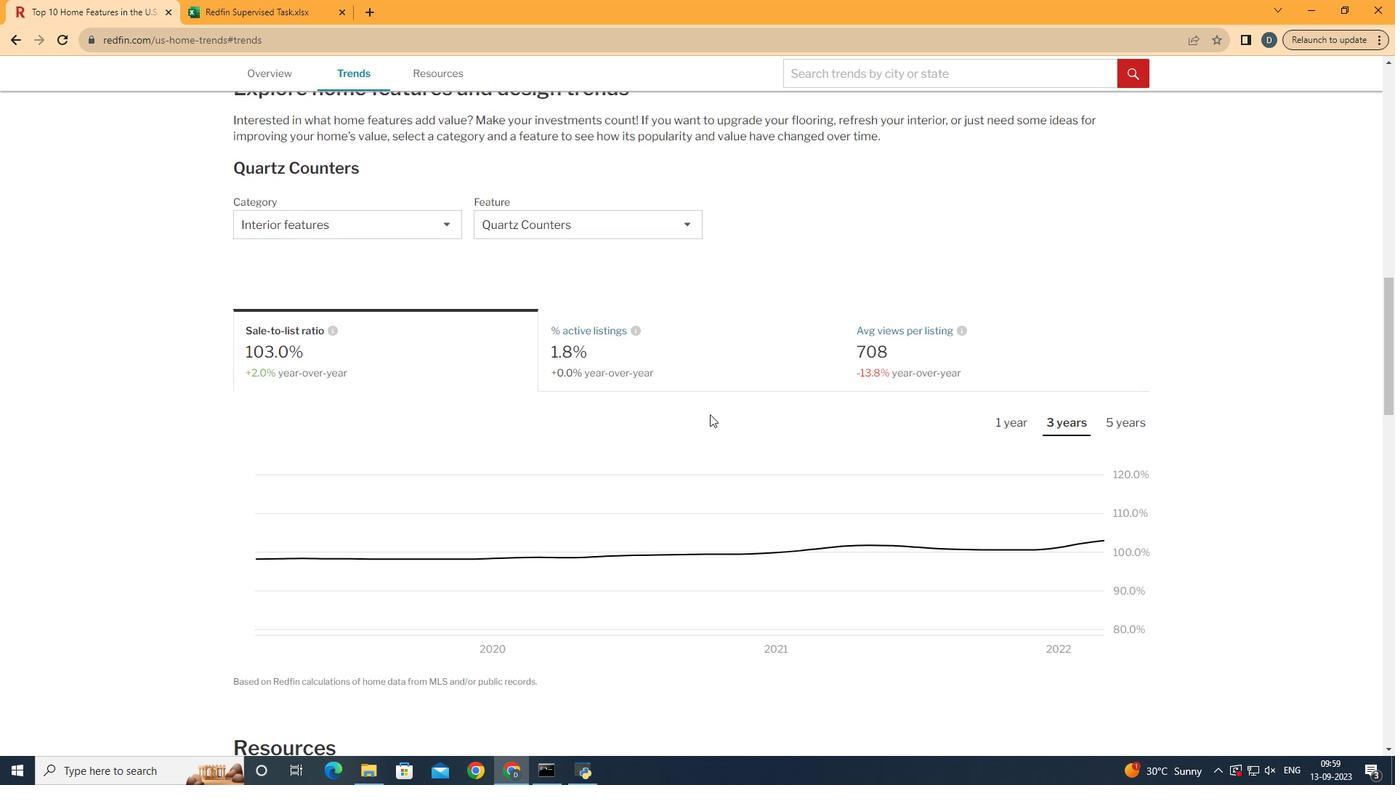 
Action: Mouse moved to (1024, 338)
Screenshot: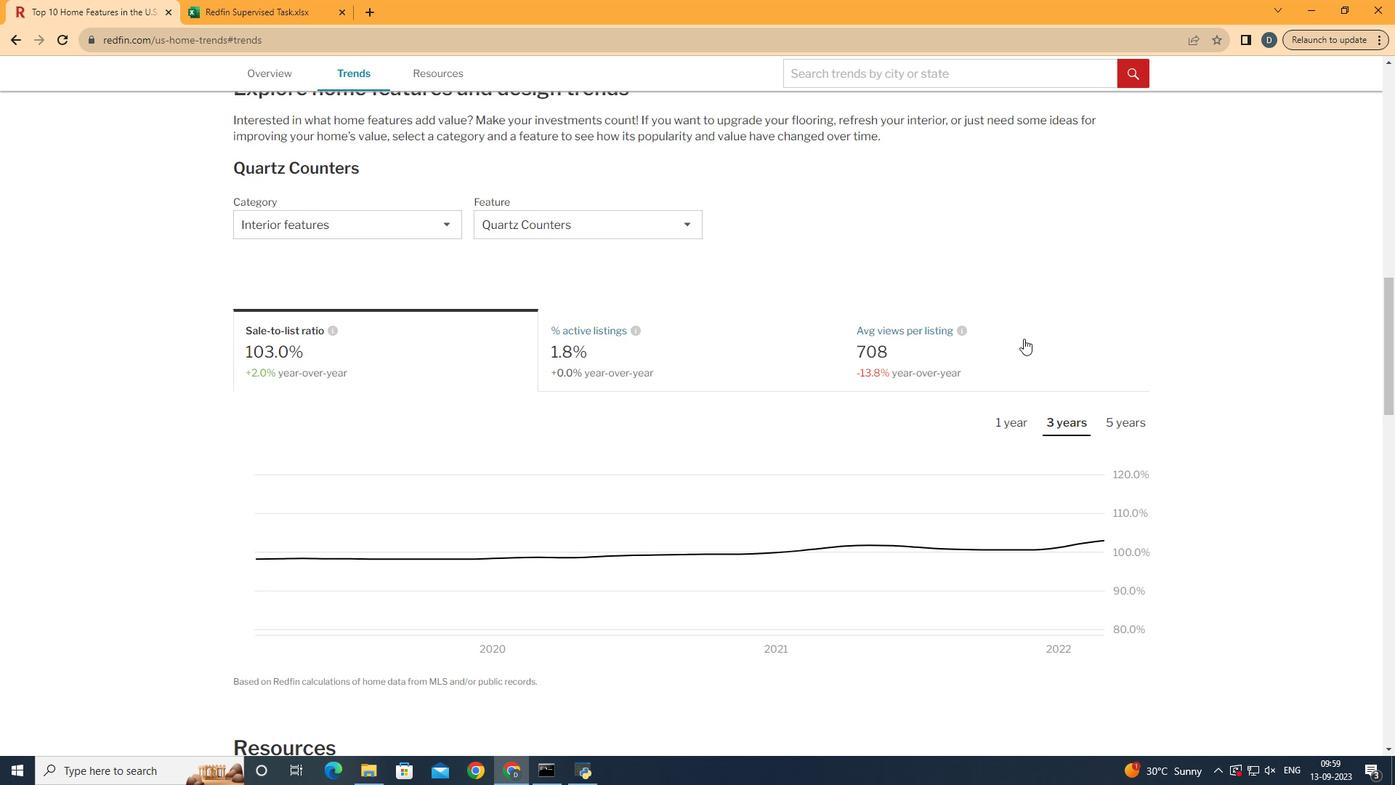 
Action: Mouse pressed left at (1024, 338)
Screenshot: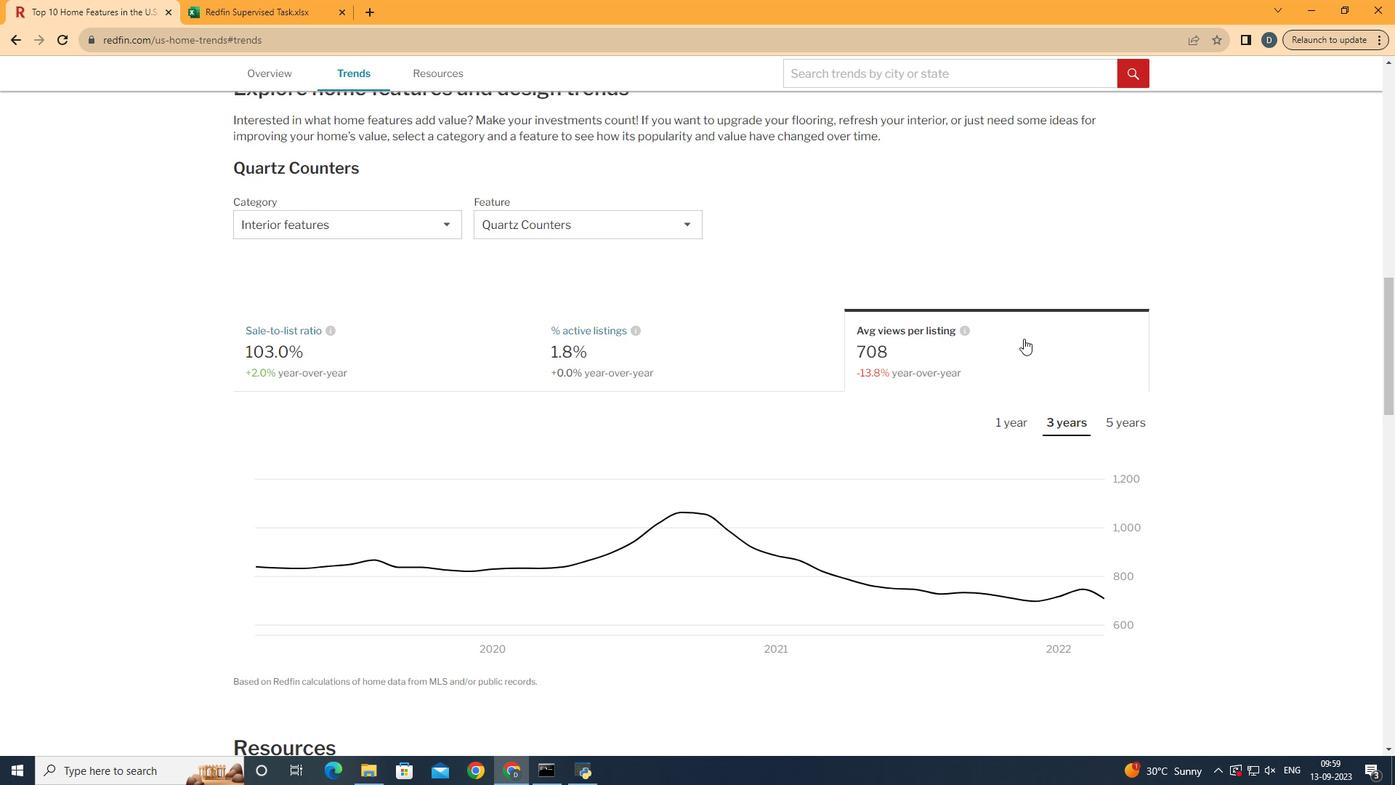 
Action: Mouse moved to (1022, 424)
Screenshot: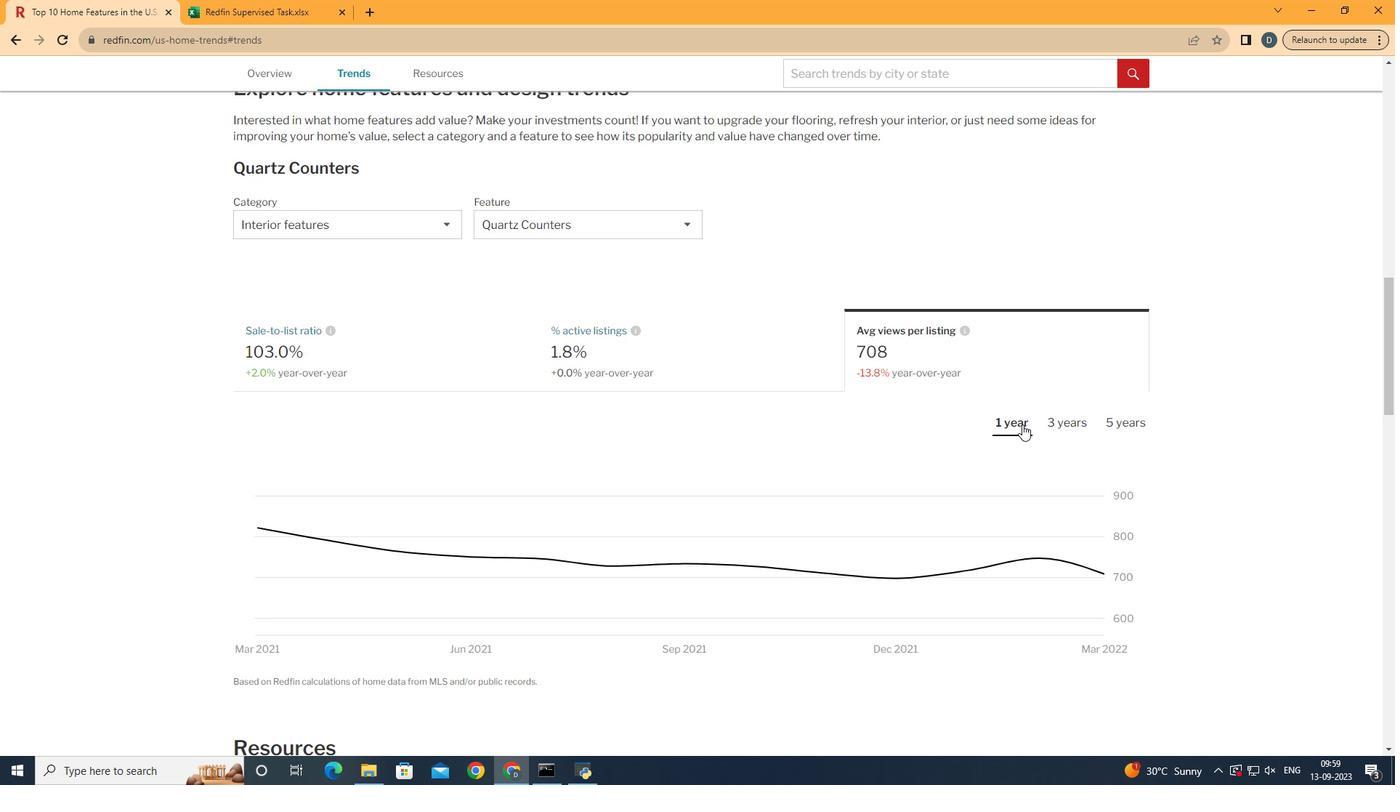 
Action: Mouse pressed left at (1022, 424)
Screenshot: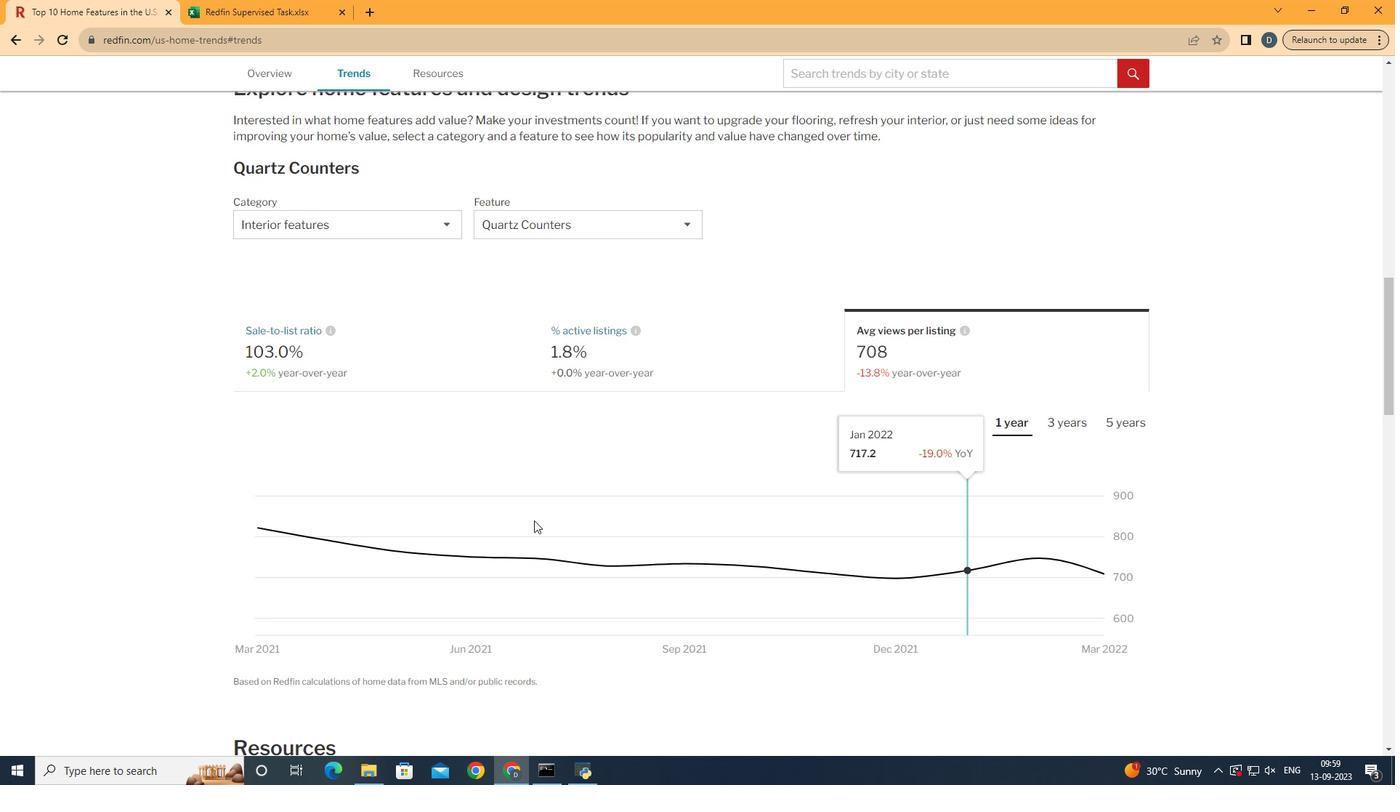 
Action: Mouse moved to (1101, 575)
Screenshot: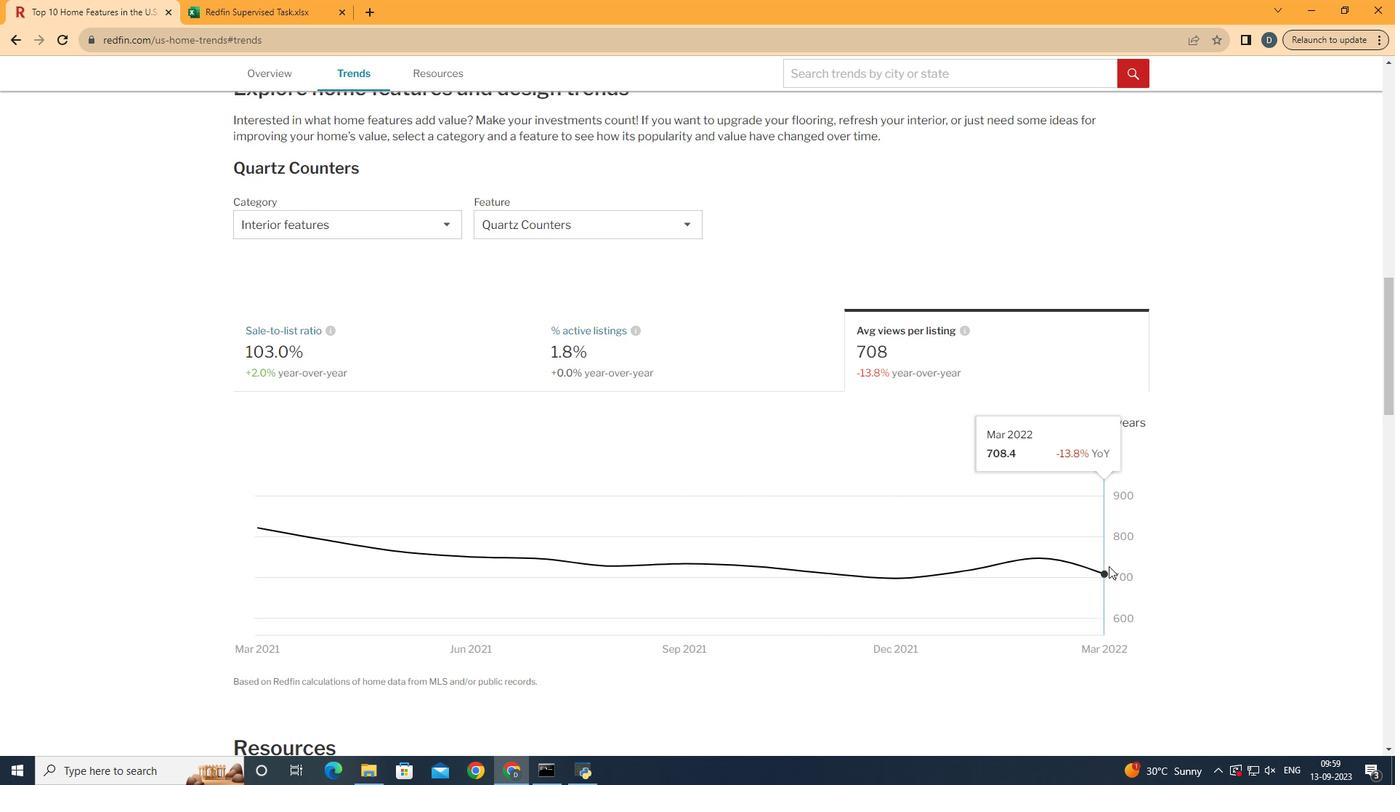 
